 Task: Open Card Workplace Safety Training in Board Corporate Social Responsibility Campaigns to Workspace Financial Planning and Analysis and add a team member Softage.4@softage.net, a label Red, a checklist Intellectual Property Rights, an attachment from your onedrive, a color Red and finally, add a card description 'Conduct team training session on active listening and empathy' and a comment 'This task presents an opportunity to demonstrate our creativity and innovation, thinking outside the box to find new solutions.'. Add a start date 'Jan 04, 1900' with a due date 'Jan 11, 1900'
Action: Mouse moved to (402, 164)
Screenshot: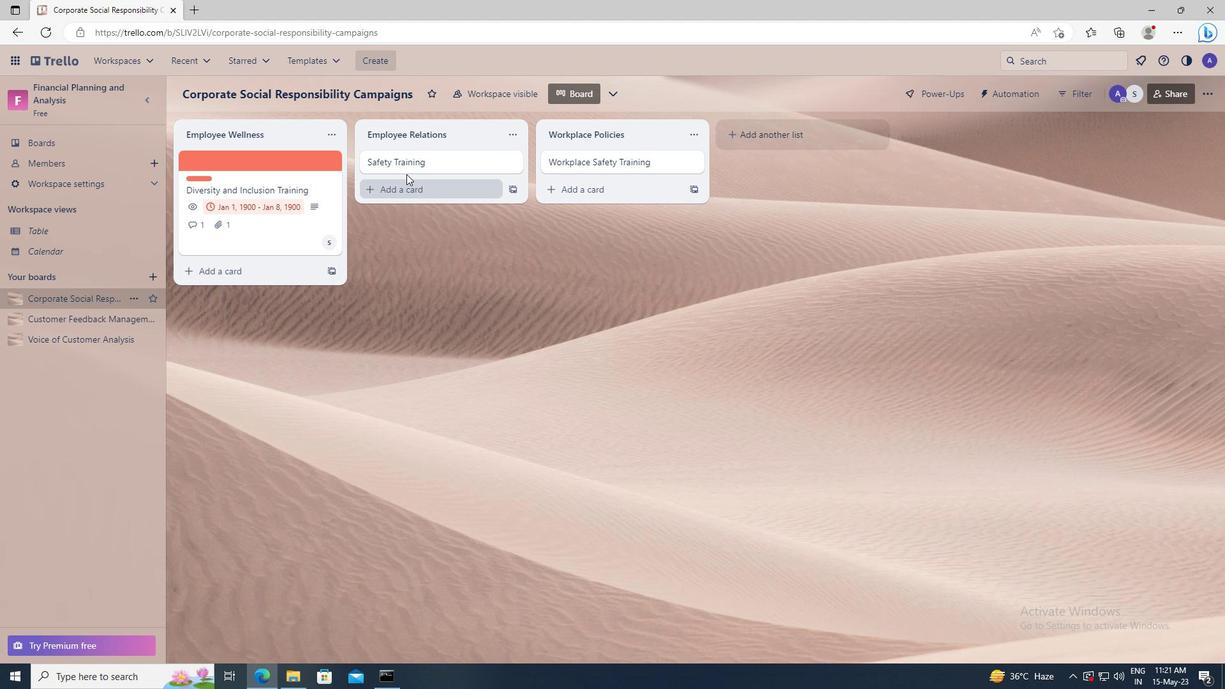 
Action: Mouse pressed left at (402, 164)
Screenshot: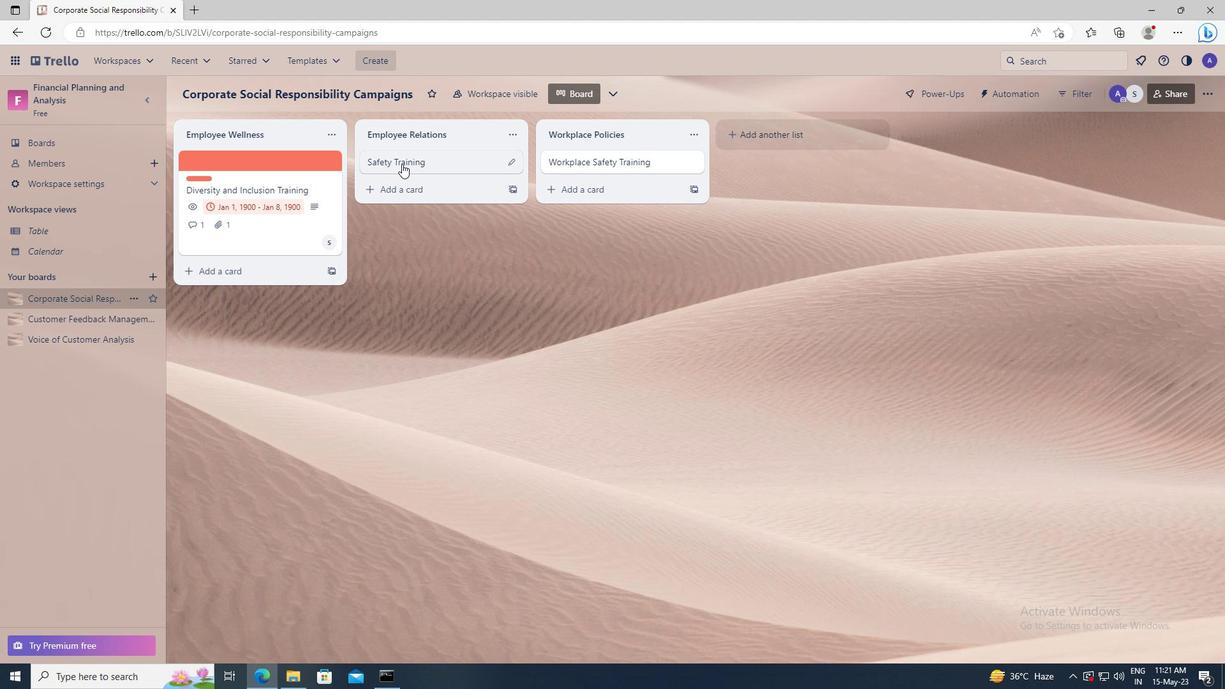 
Action: Mouse moved to (747, 206)
Screenshot: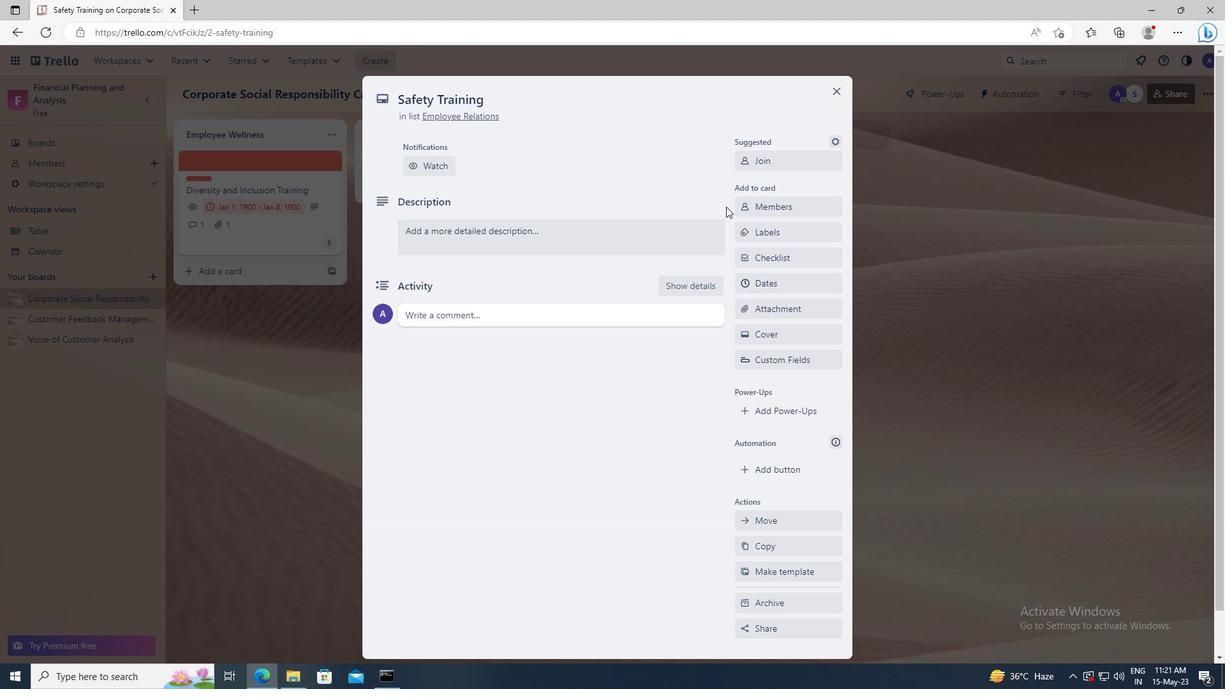 
Action: Mouse pressed left at (747, 206)
Screenshot: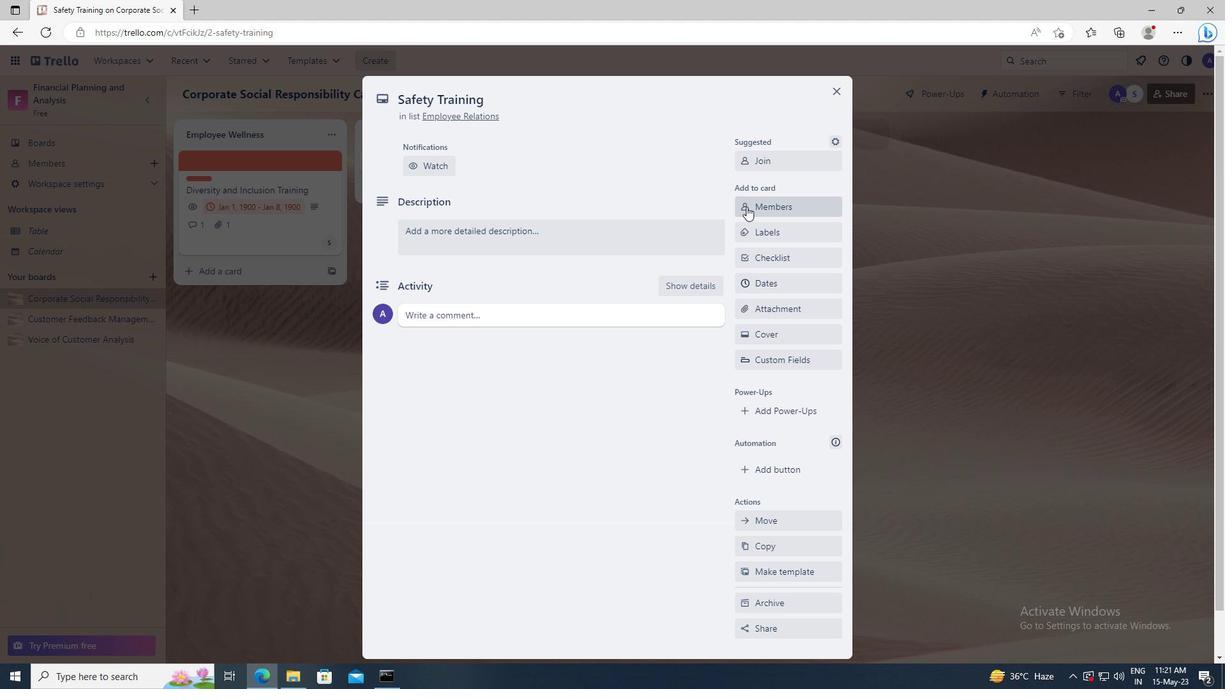
Action: Mouse moved to (761, 263)
Screenshot: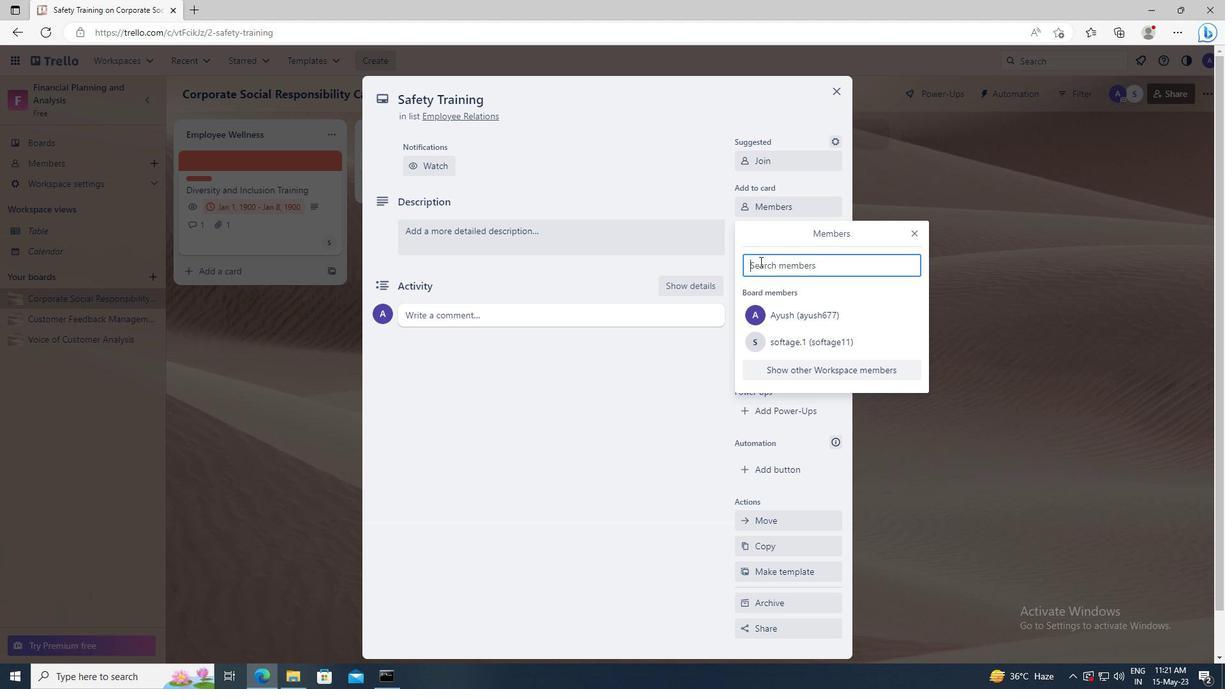 
Action: Mouse pressed left at (761, 263)
Screenshot: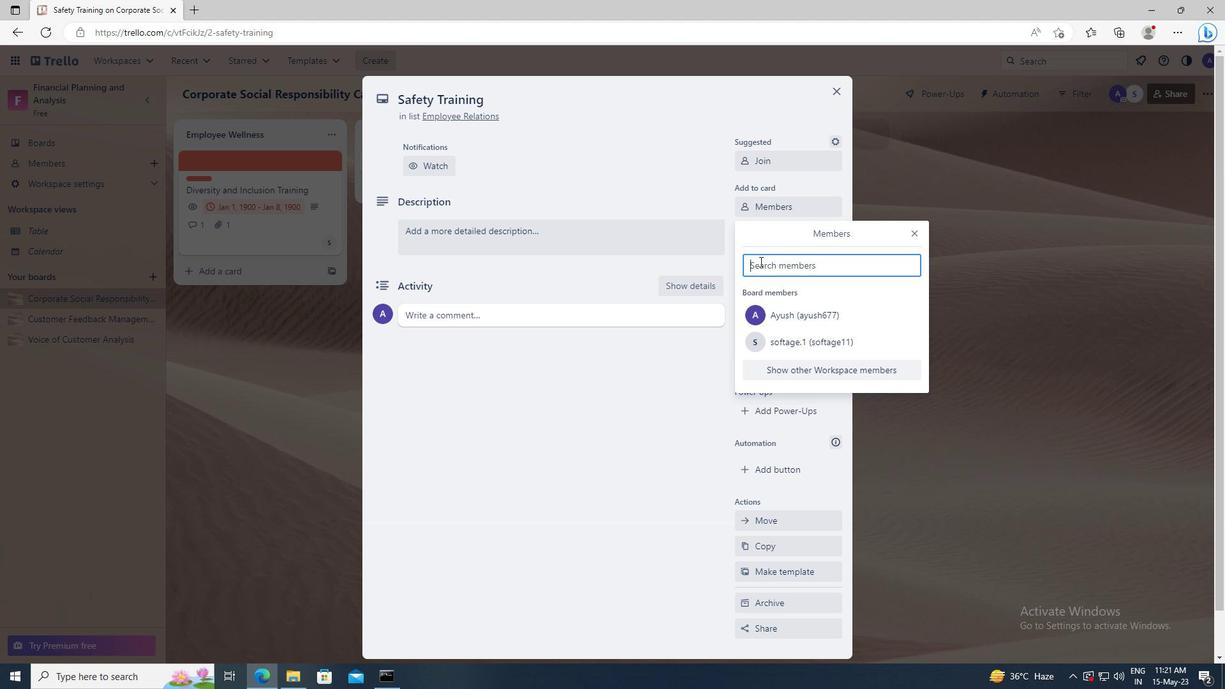 
Action: Key pressed <Key.shift>SOFTAGE.4
Screenshot: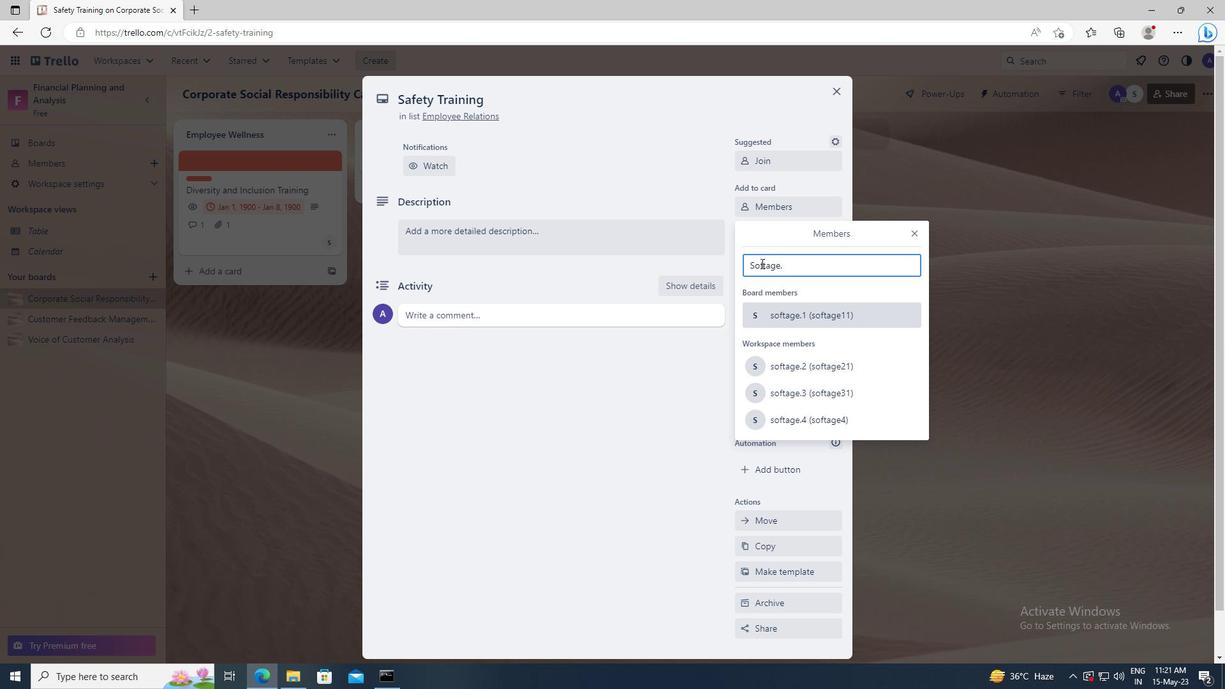 
Action: Mouse moved to (781, 384)
Screenshot: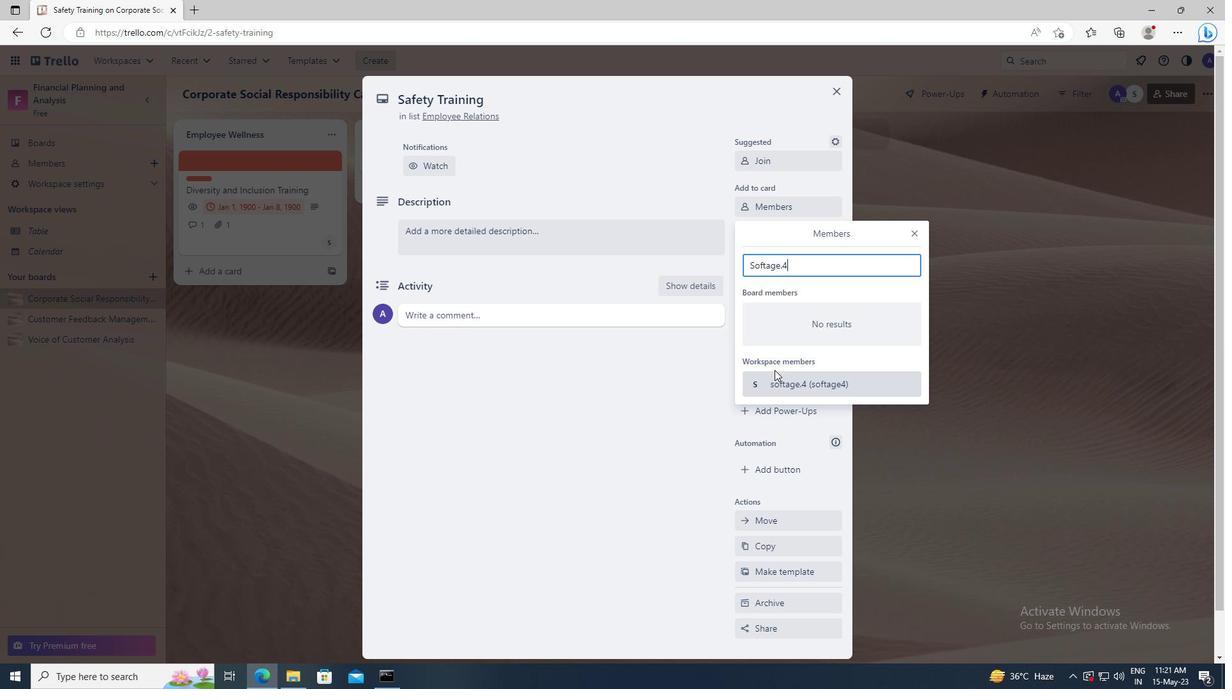 
Action: Mouse pressed left at (781, 384)
Screenshot: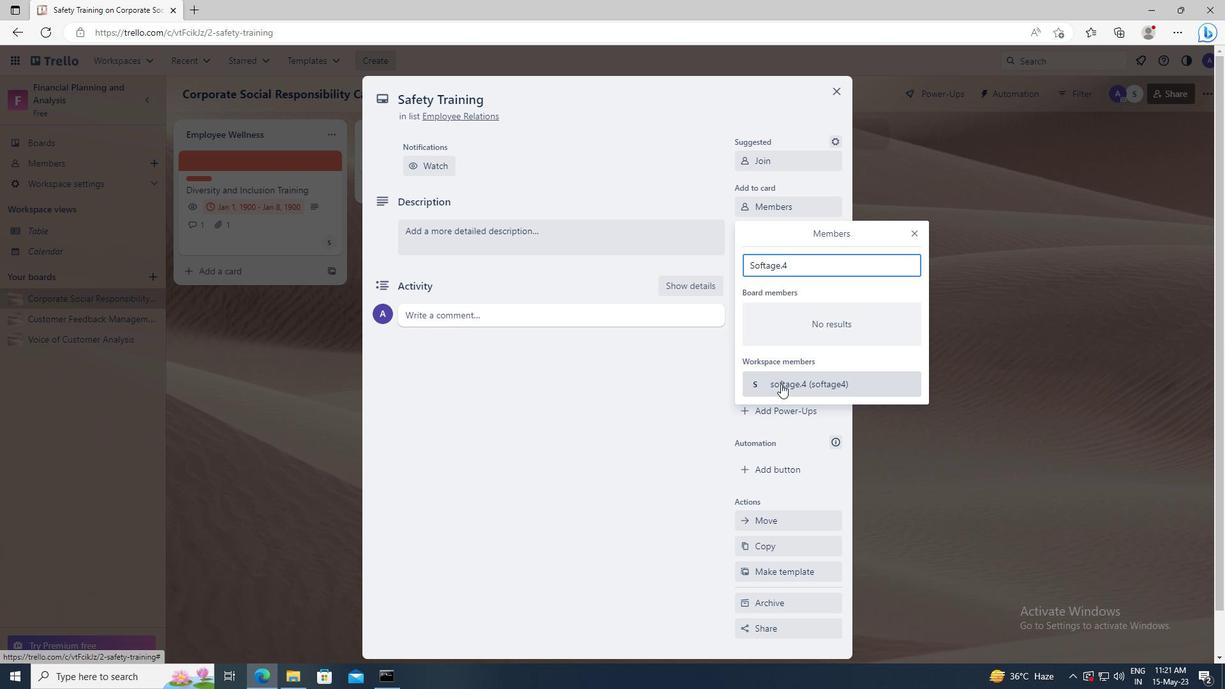 
Action: Mouse moved to (914, 234)
Screenshot: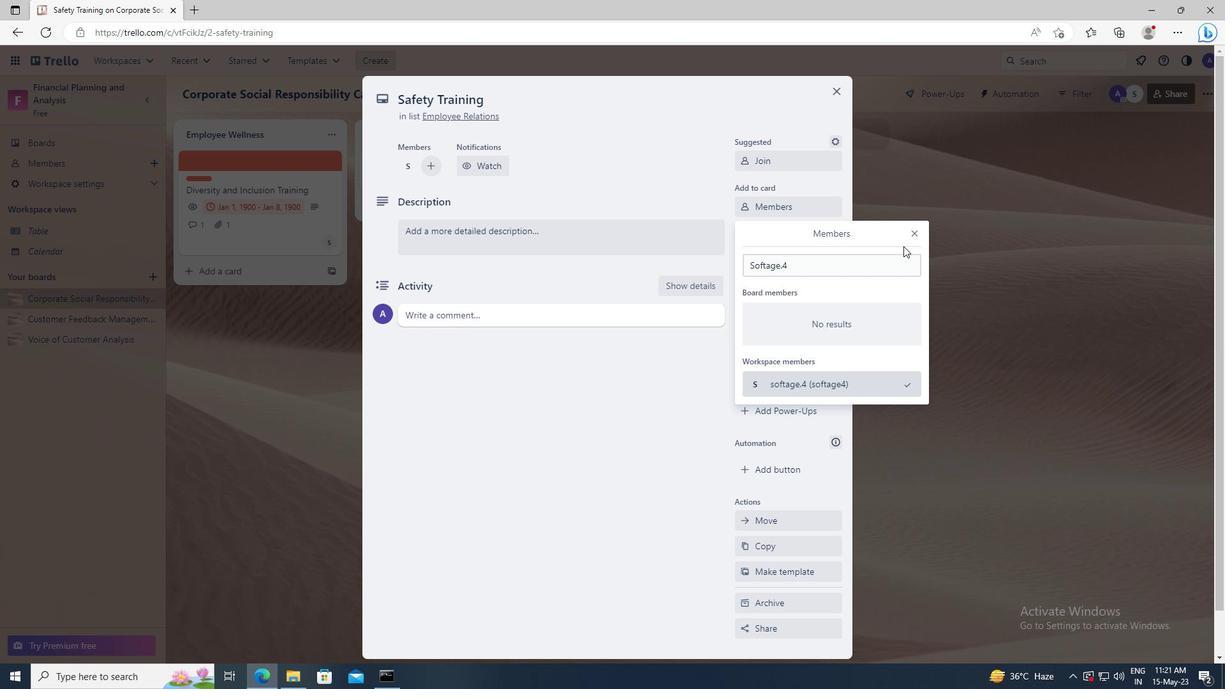
Action: Mouse pressed left at (914, 234)
Screenshot: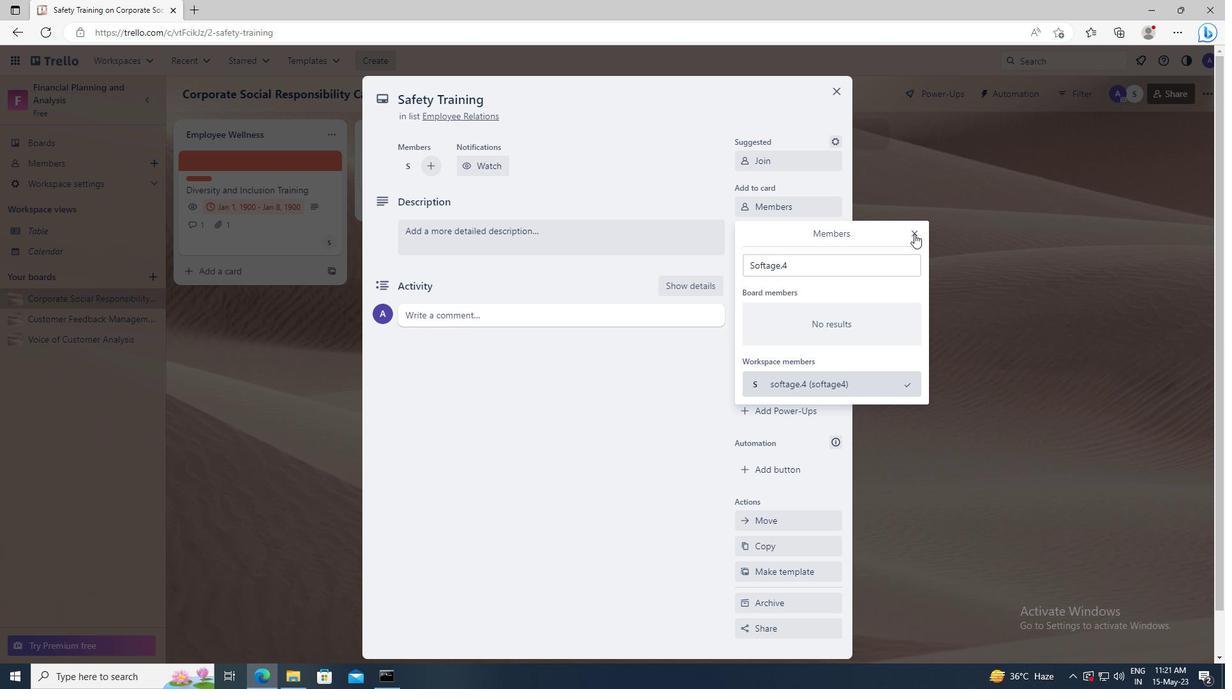 
Action: Mouse moved to (803, 227)
Screenshot: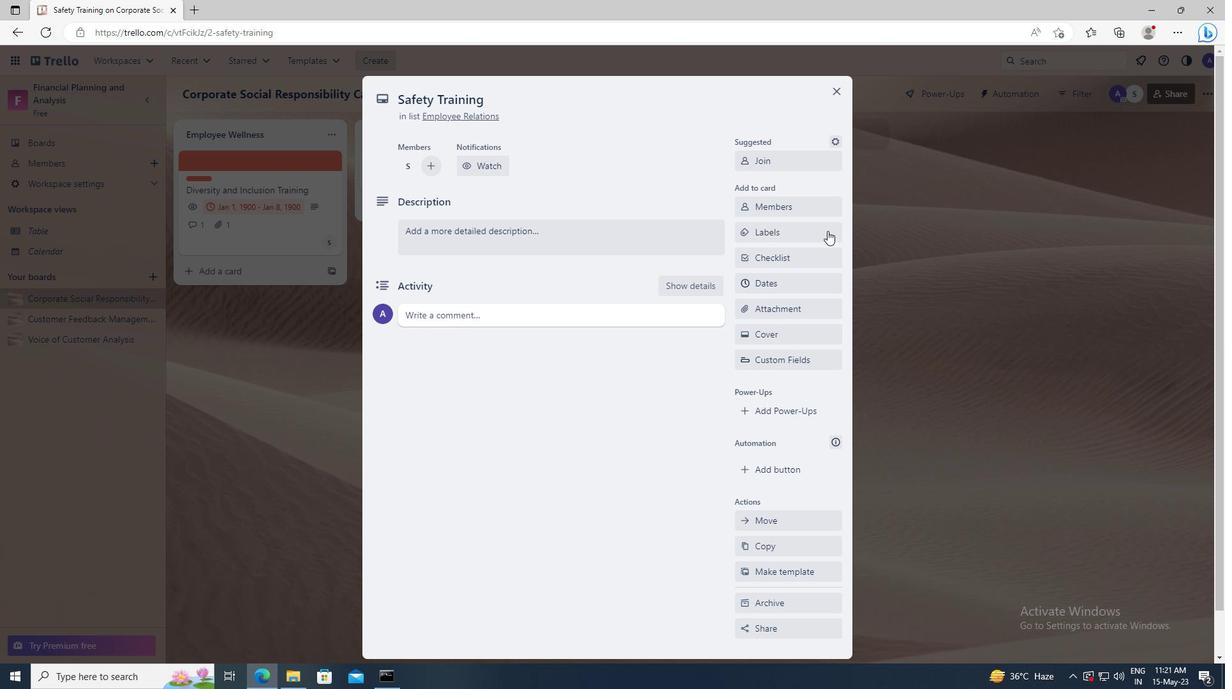 
Action: Mouse pressed left at (803, 227)
Screenshot: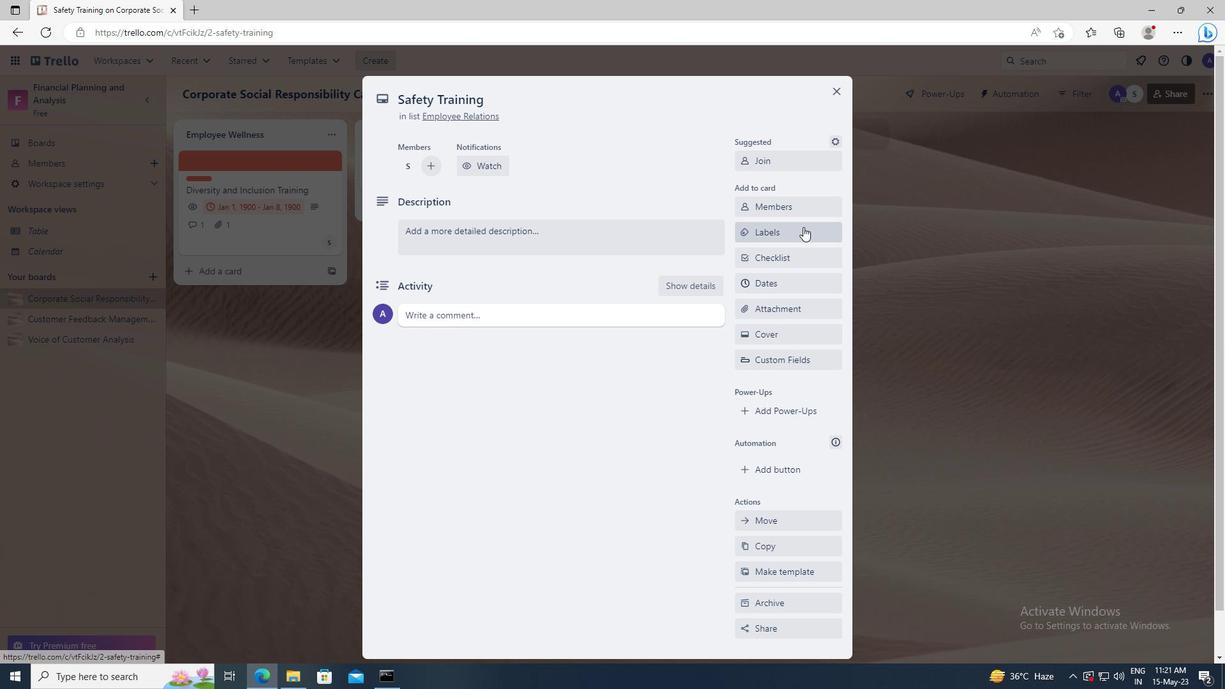 
Action: Mouse moved to (830, 478)
Screenshot: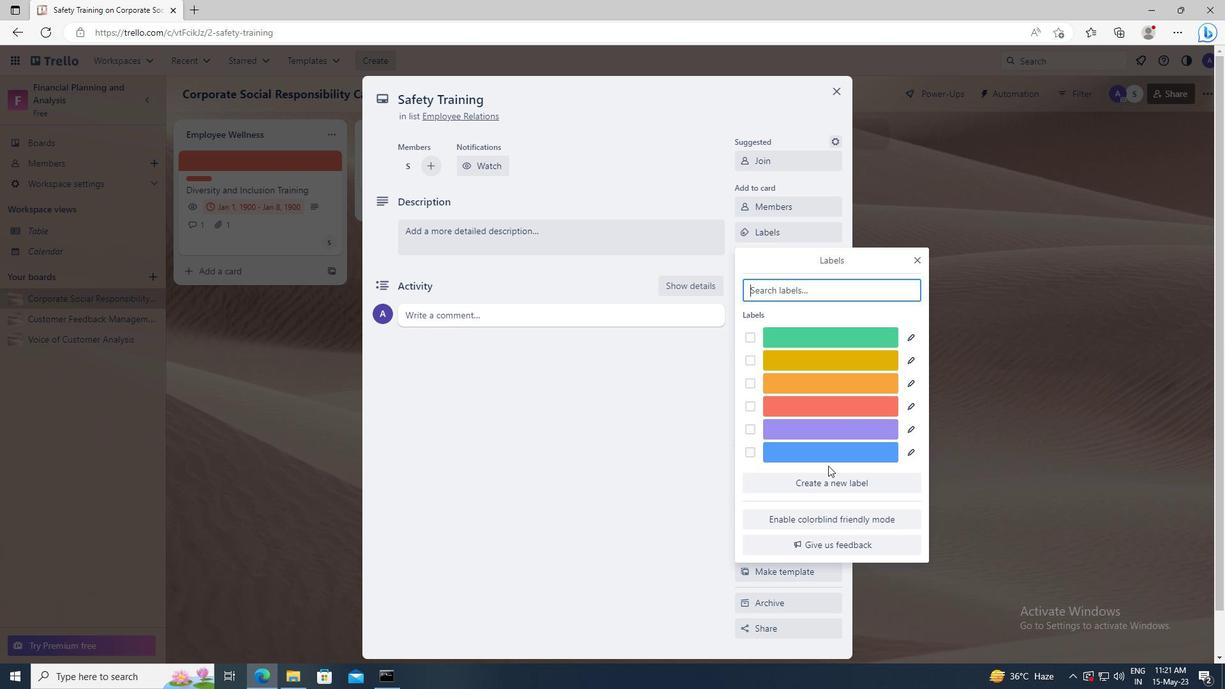 
Action: Mouse pressed left at (830, 478)
Screenshot: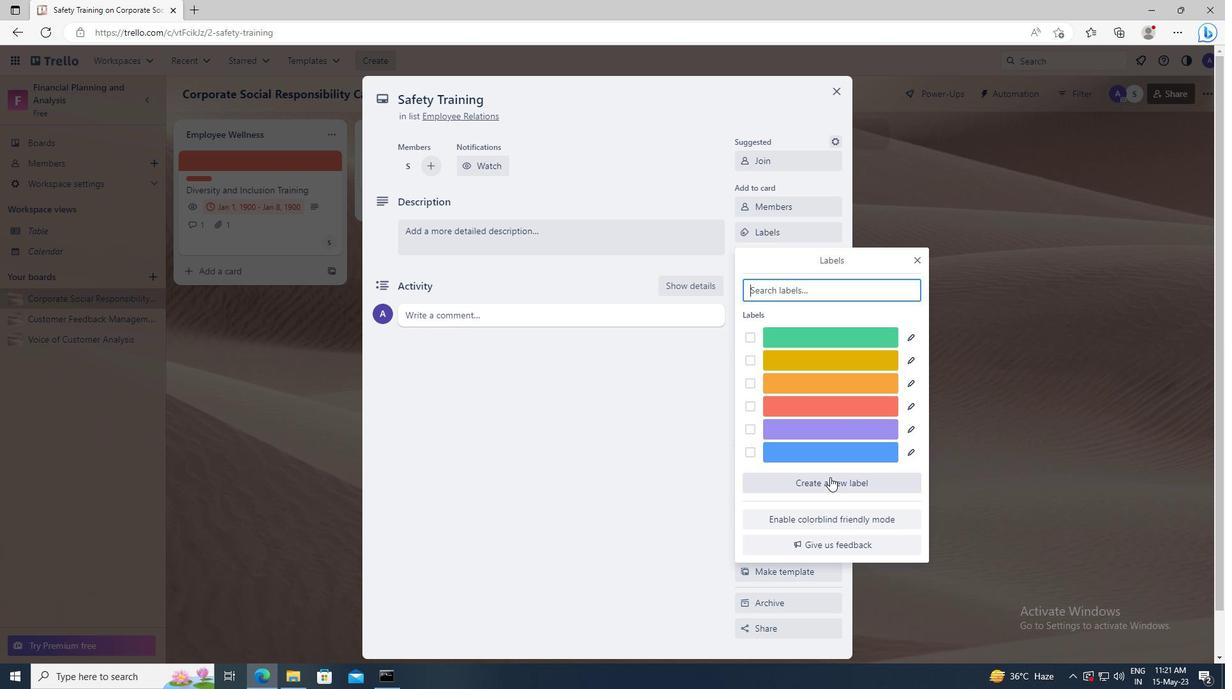 
Action: Mouse moved to (868, 446)
Screenshot: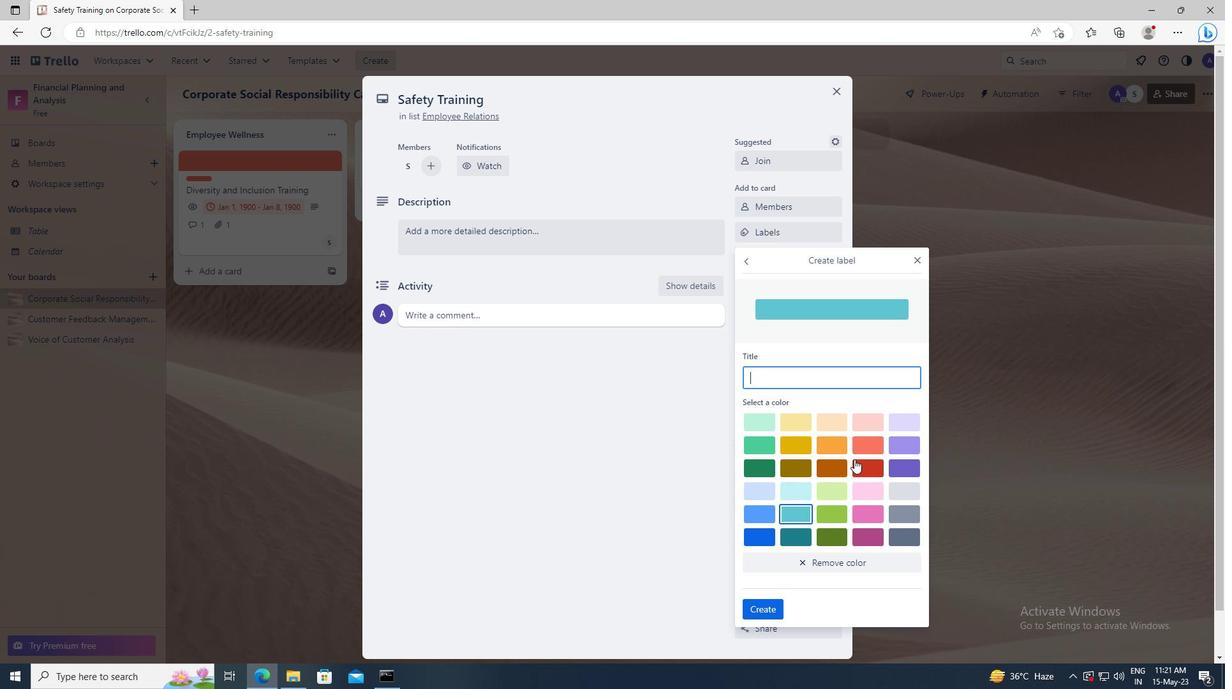 
Action: Mouse pressed left at (868, 446)
Screenshot: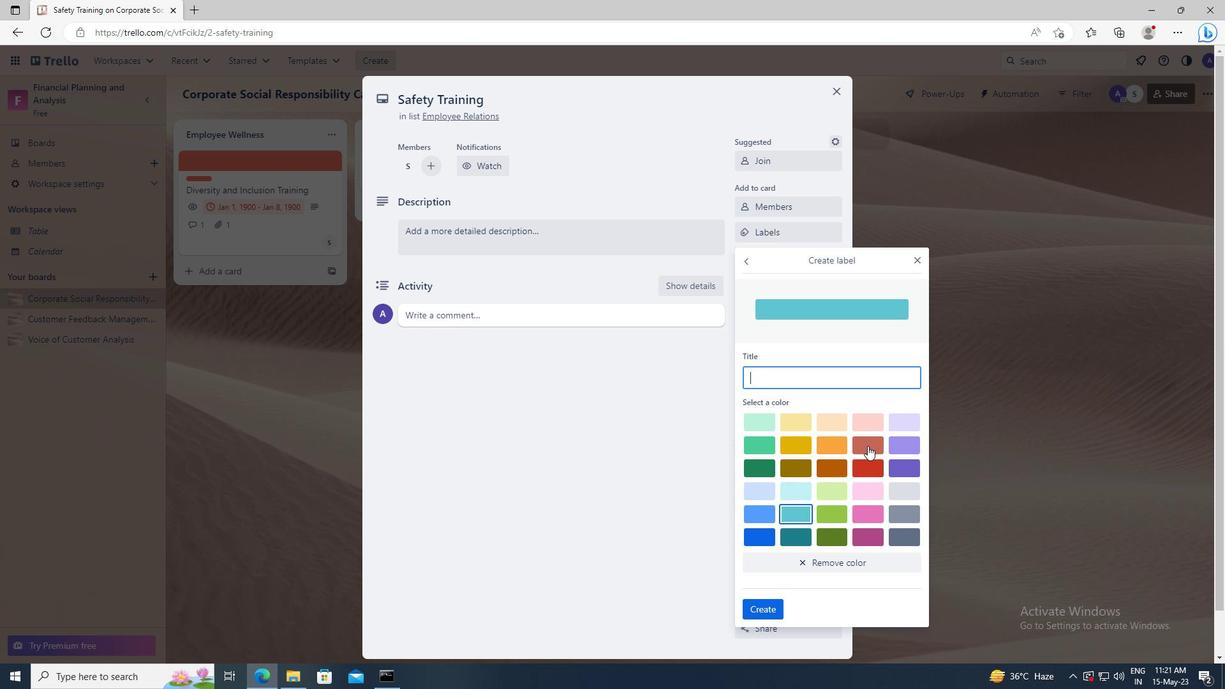 
Action: Mouse moved to (773, 608)
Screenshot: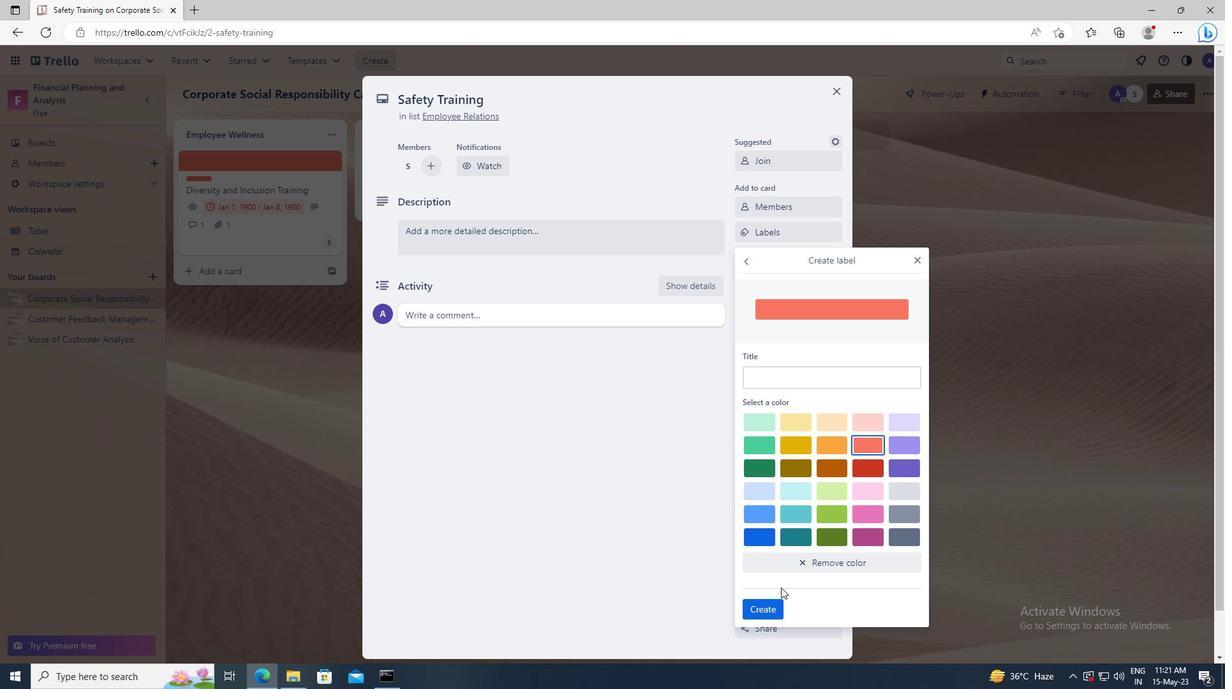 
Action: Mouse pressed left at (773, 608)
Screenshot: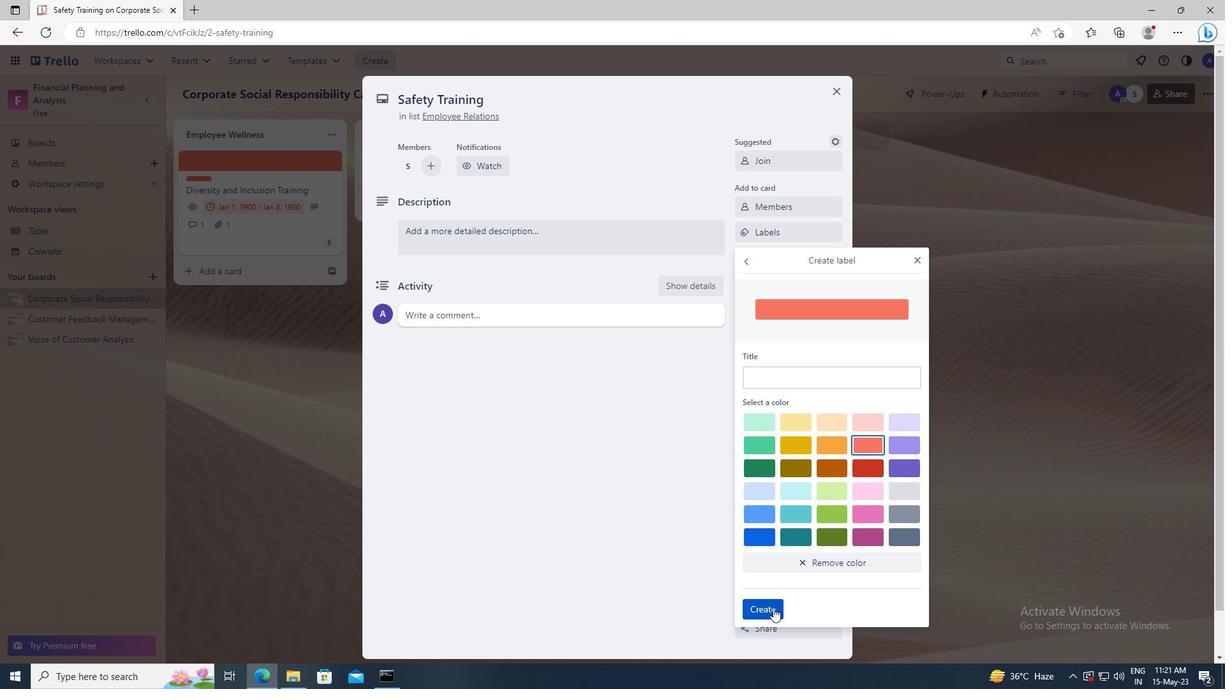 
Action: Mouse moved to (918, 259)
Screenshot: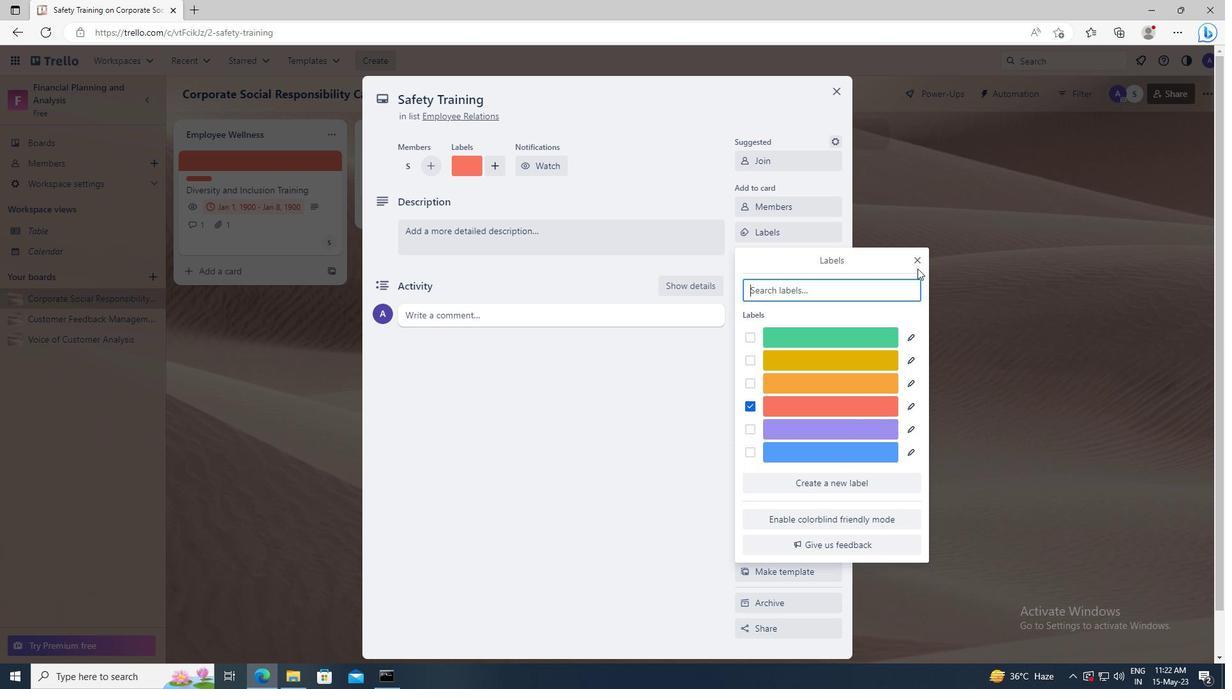 
Action: Mouse pressed left at (918, 259)
Screenshot: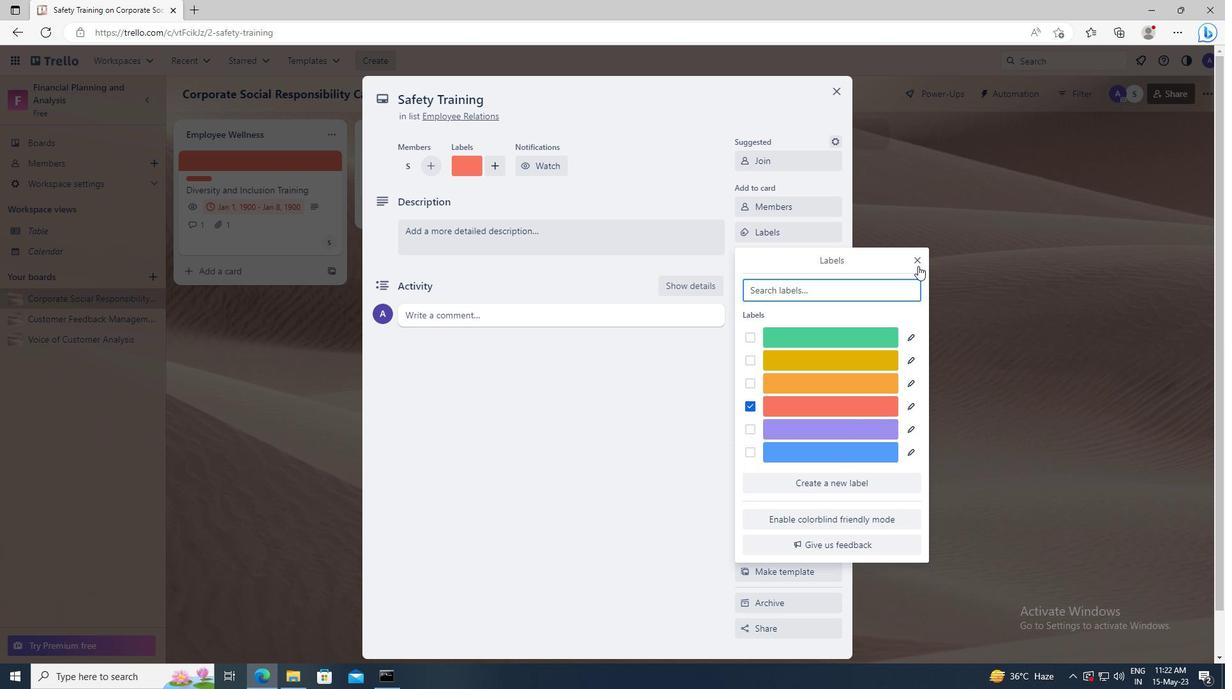 
Action: Mouse moved to (807, 258)
Screenshot: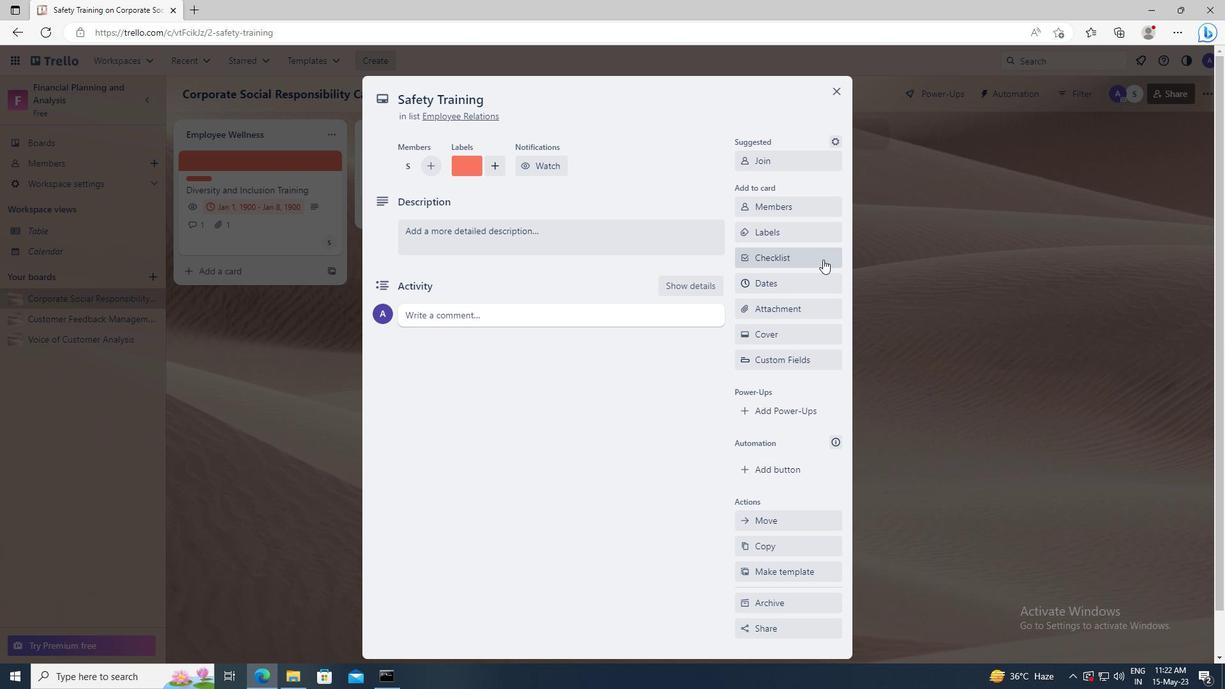 
Action: Mouse pressed left at (807, 258)
Screenshot: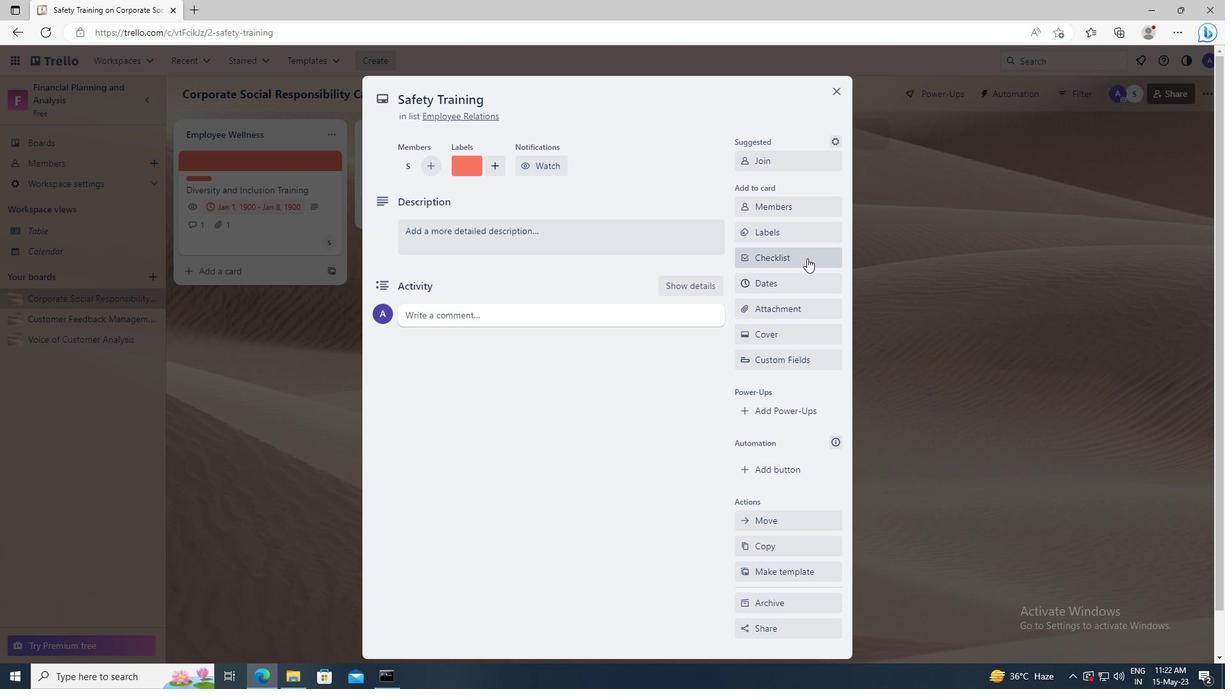 
Action: Key pressed <Key.shift>INTELLECTUAL<Key.space><Key.shift>PROPERTY<Key.space><Key.shift>RIGHTS
Screenshot: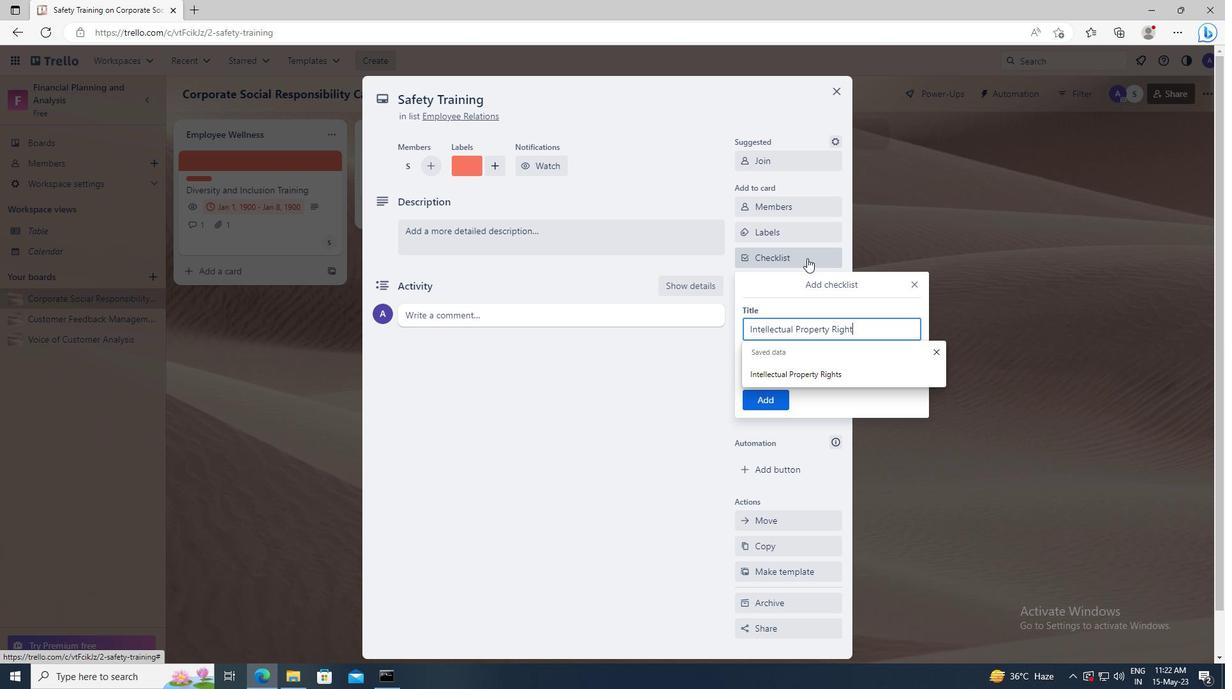
Action: Mouse moved to (778, 398)
Screenshot: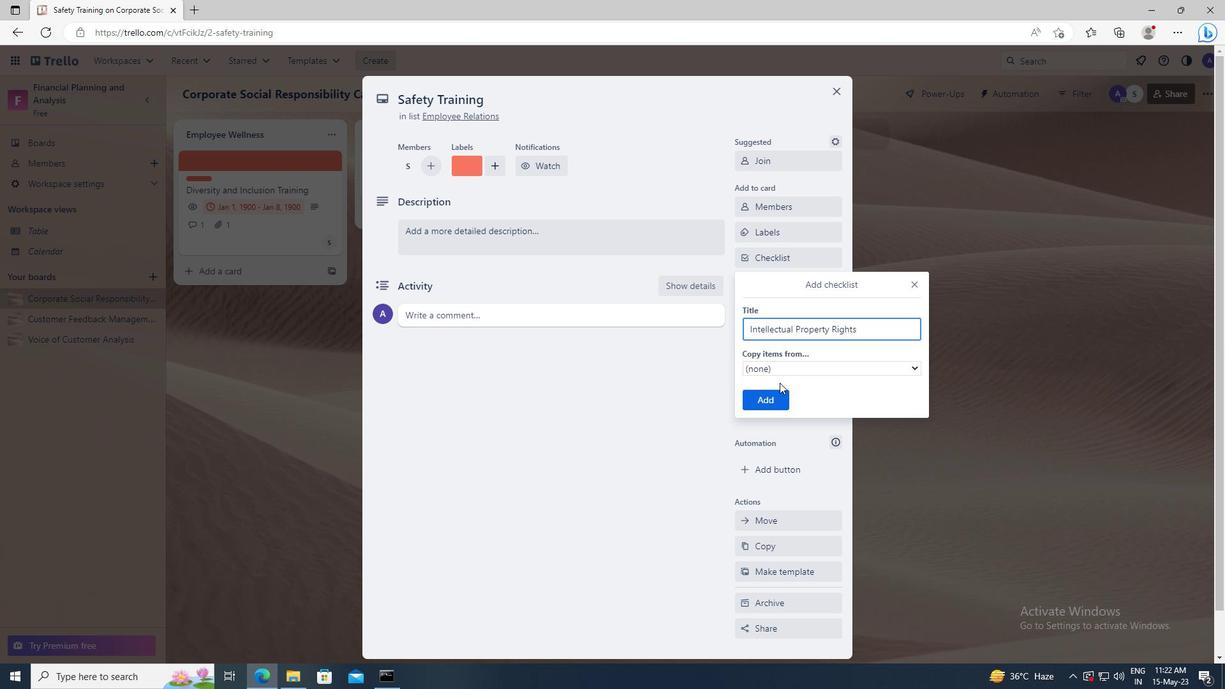 
Action: Mouse pressed left at (778, 398)
Screenshot: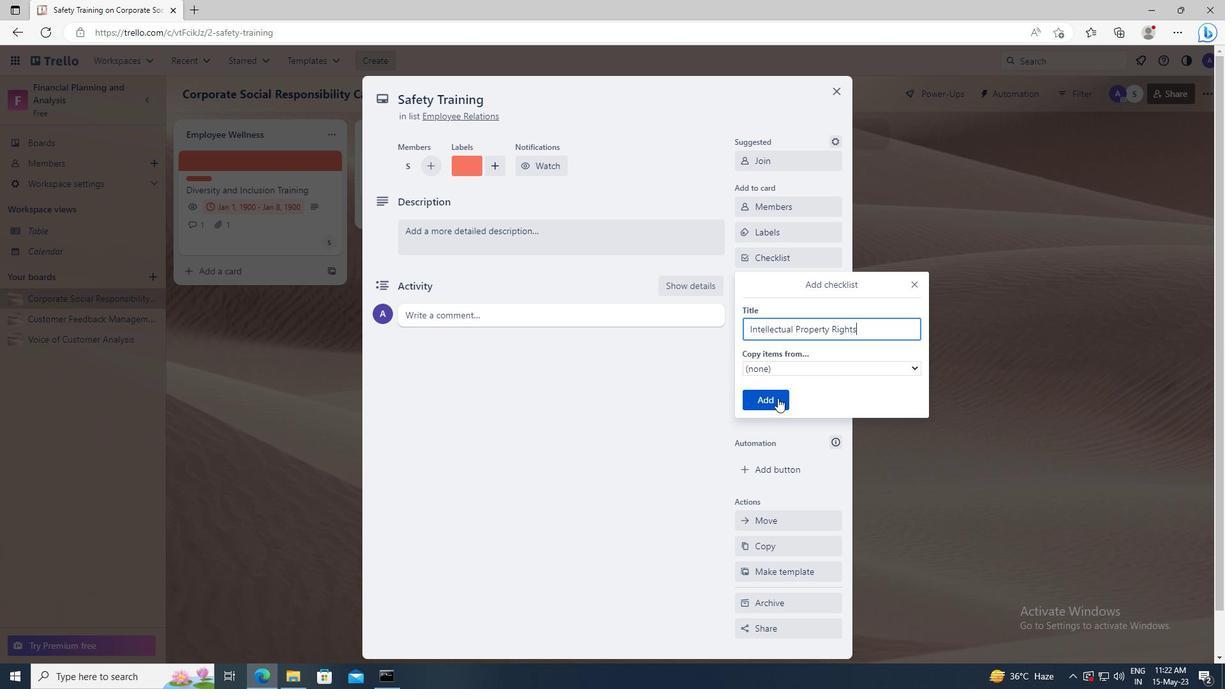 
Action: Mouse moved to (773, 313)
Screenshot: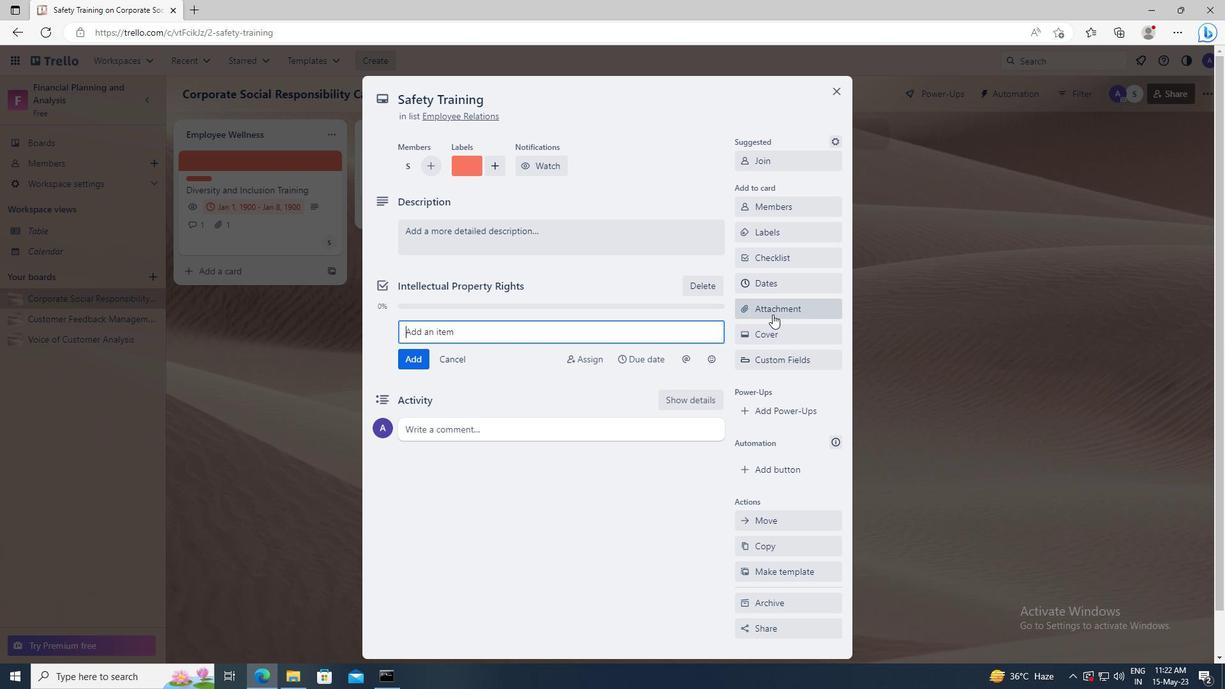 
Action: Mouse pressed left at (773, 313)
Screenshot: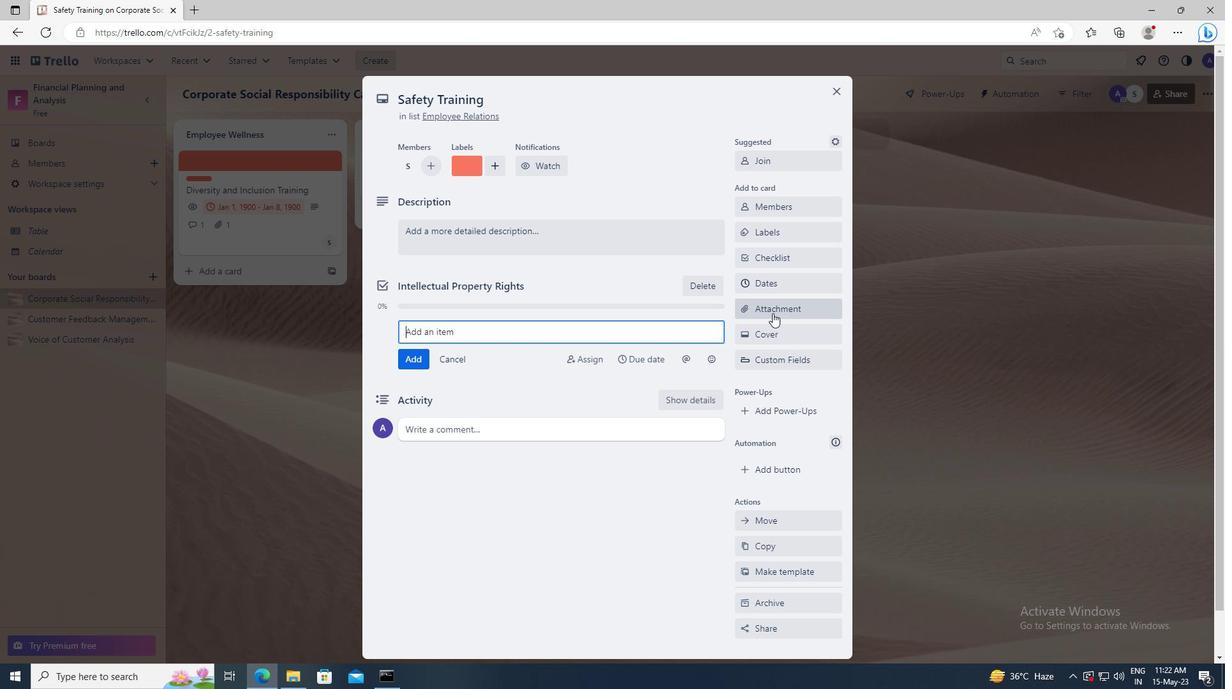 
Action: Mouse moved to (768, 469)
Screenshot: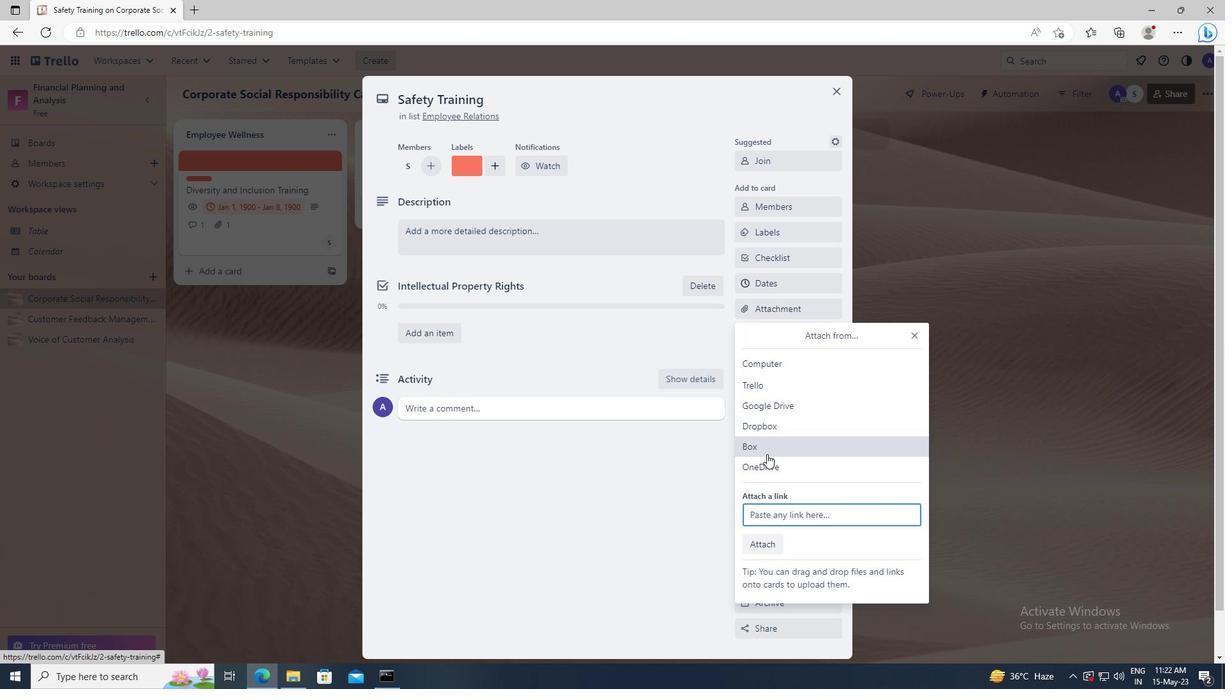
Action: Mouse pressed left at (768, 469)
Screenshot: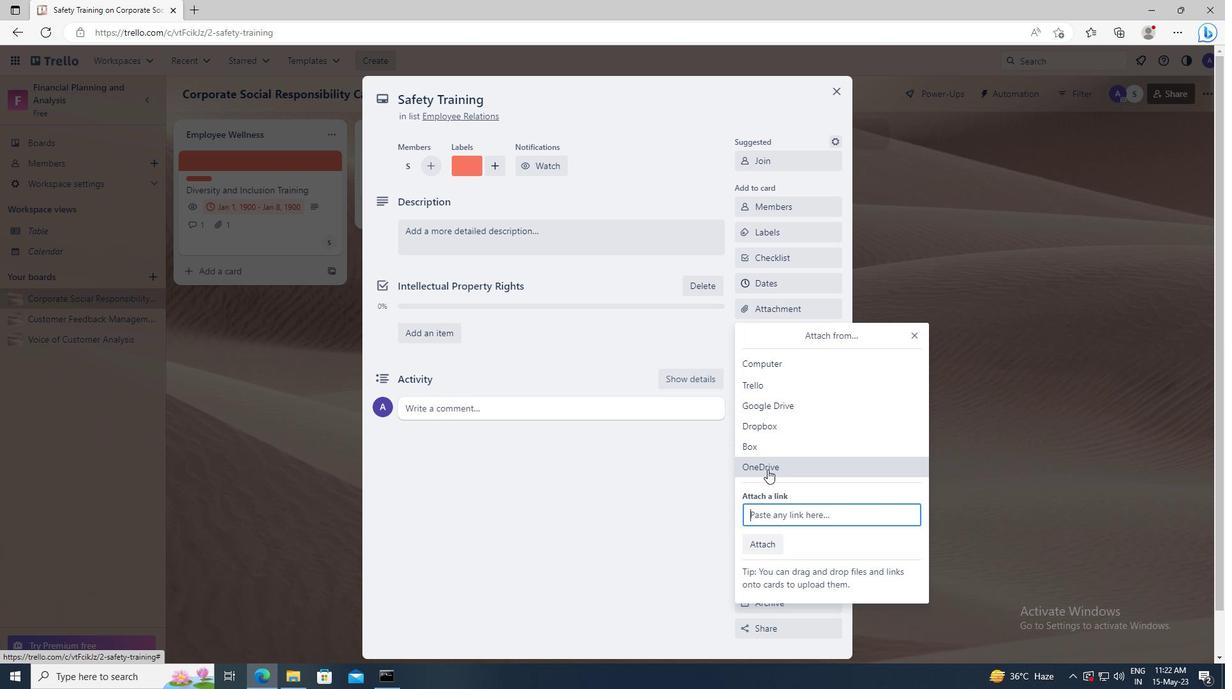 
Action: Mouse moved to (475, 254)
Screenshot: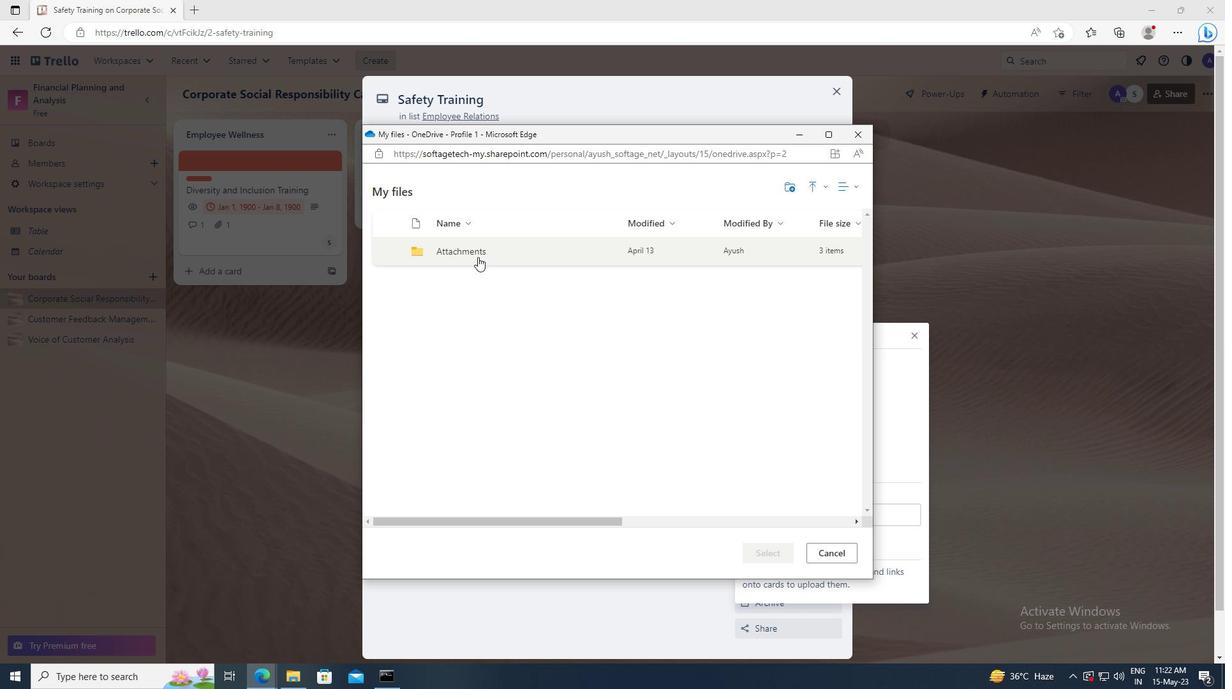 
Action: Mouse pressed left at (475, 254)
Screenshot: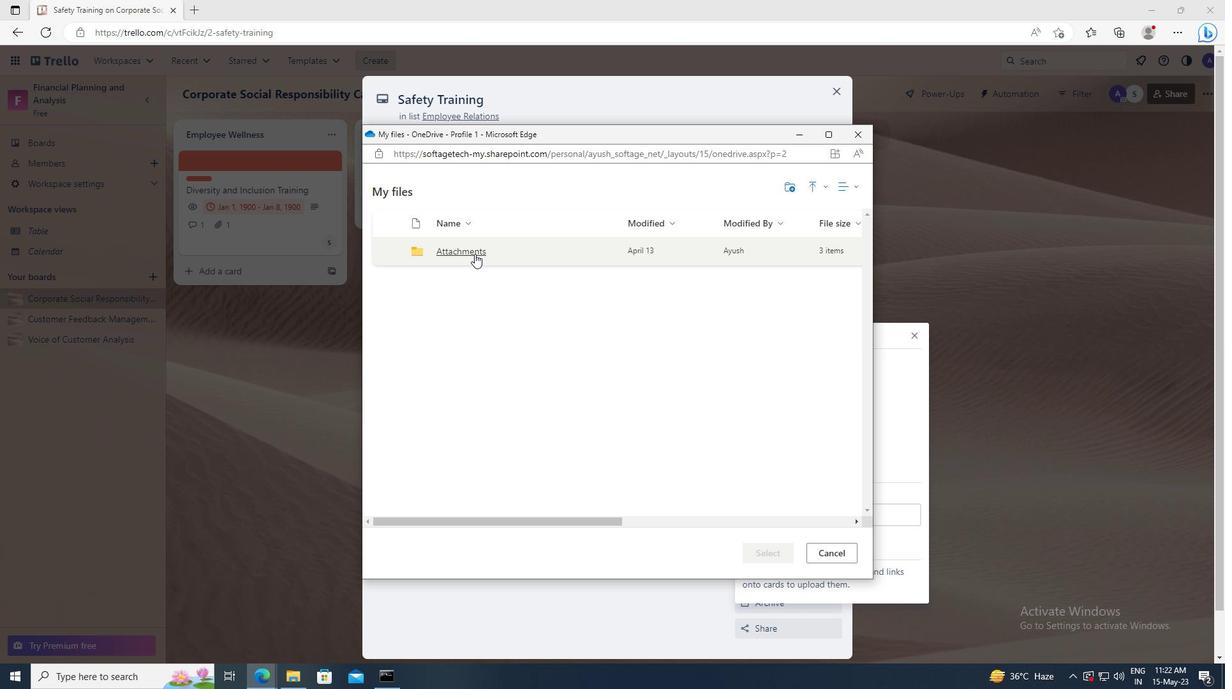 
Action: Mouse moved to (388, 252)
Screenshot: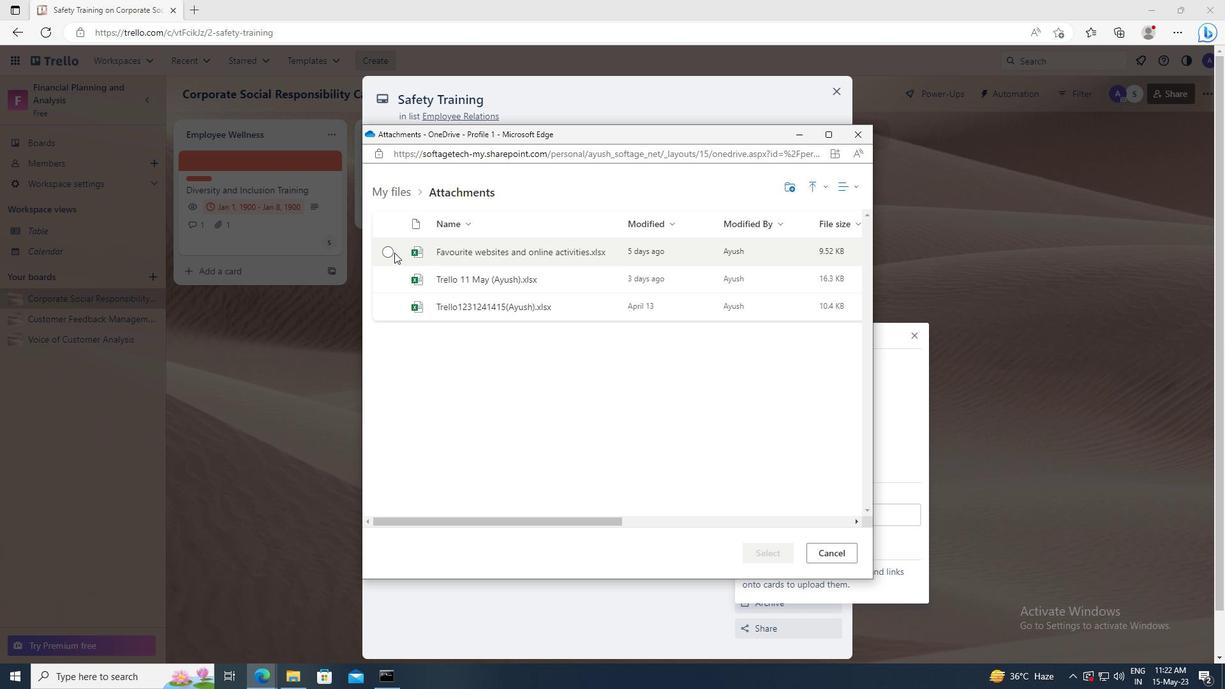 
Action: Mouse pressed left at (388, 252)
Screenshot: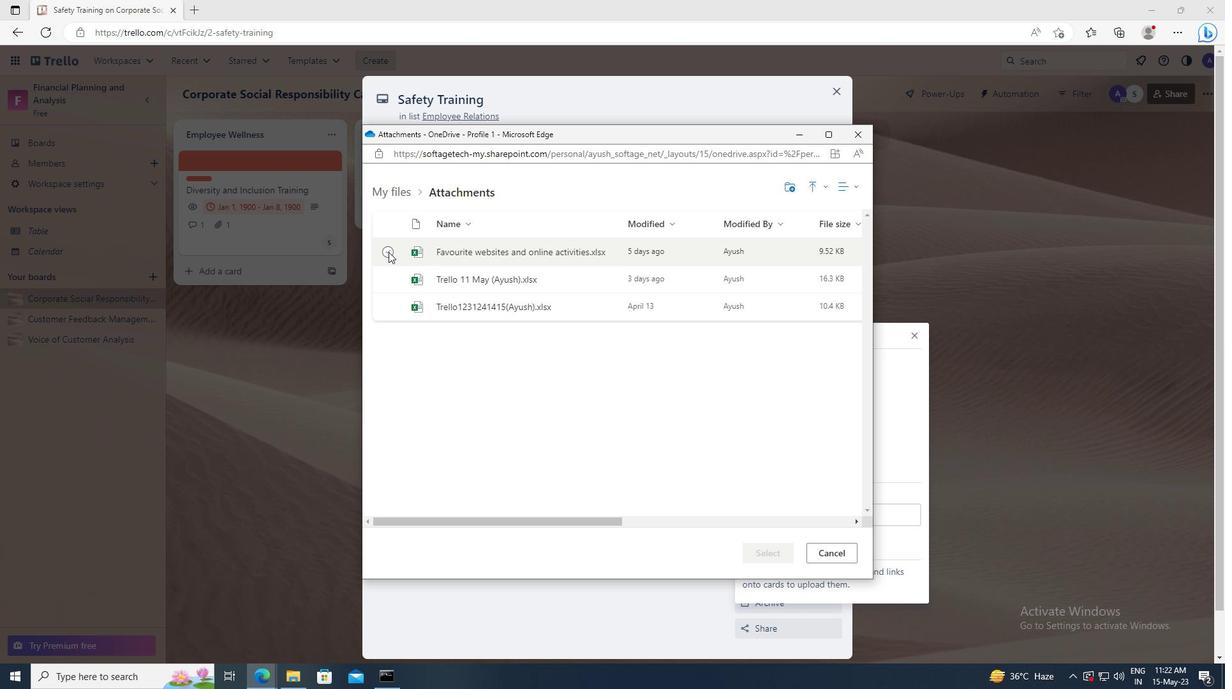 
Action: Mouse moved to (759, 550)
Screenshot: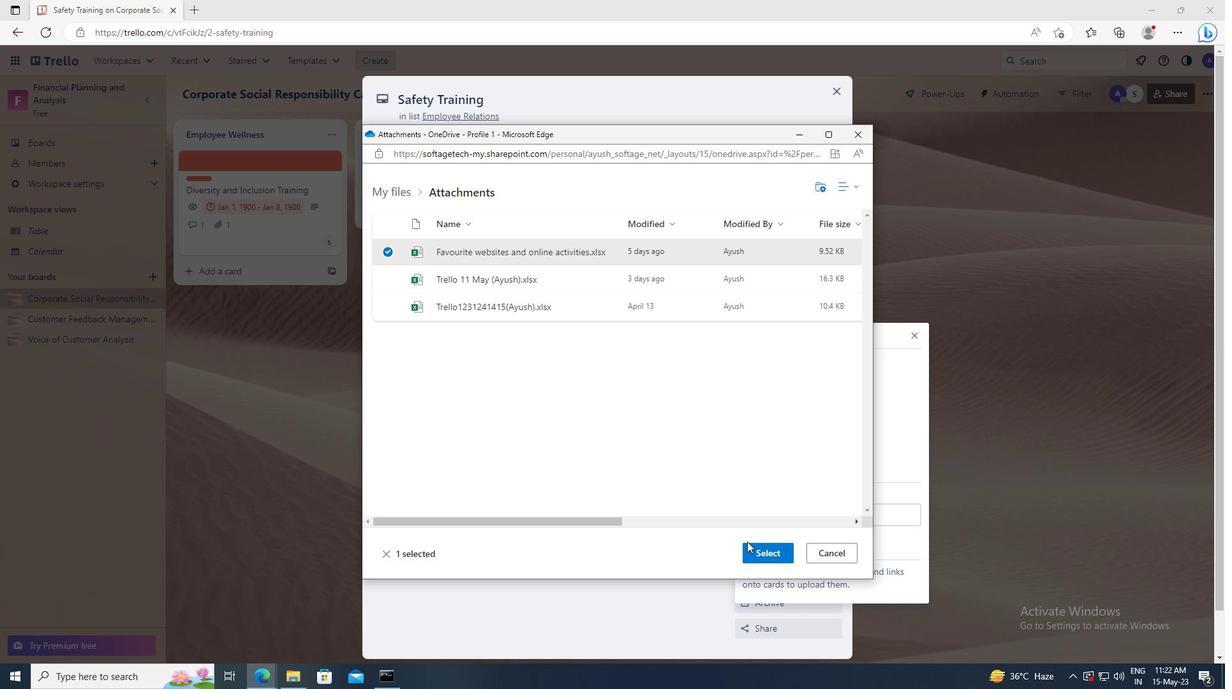 
Action: Mouse pressed left at (759, 550)
Screenshot: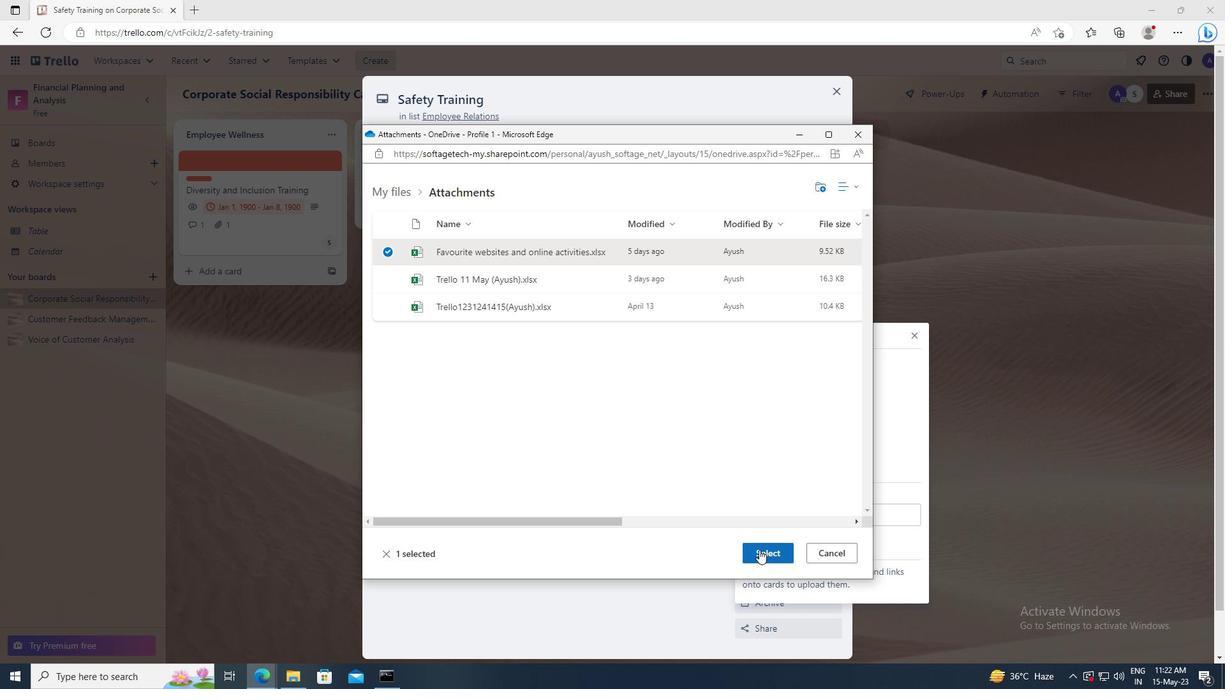 
Action: Mouse moved to (748, 335)
Screenshot: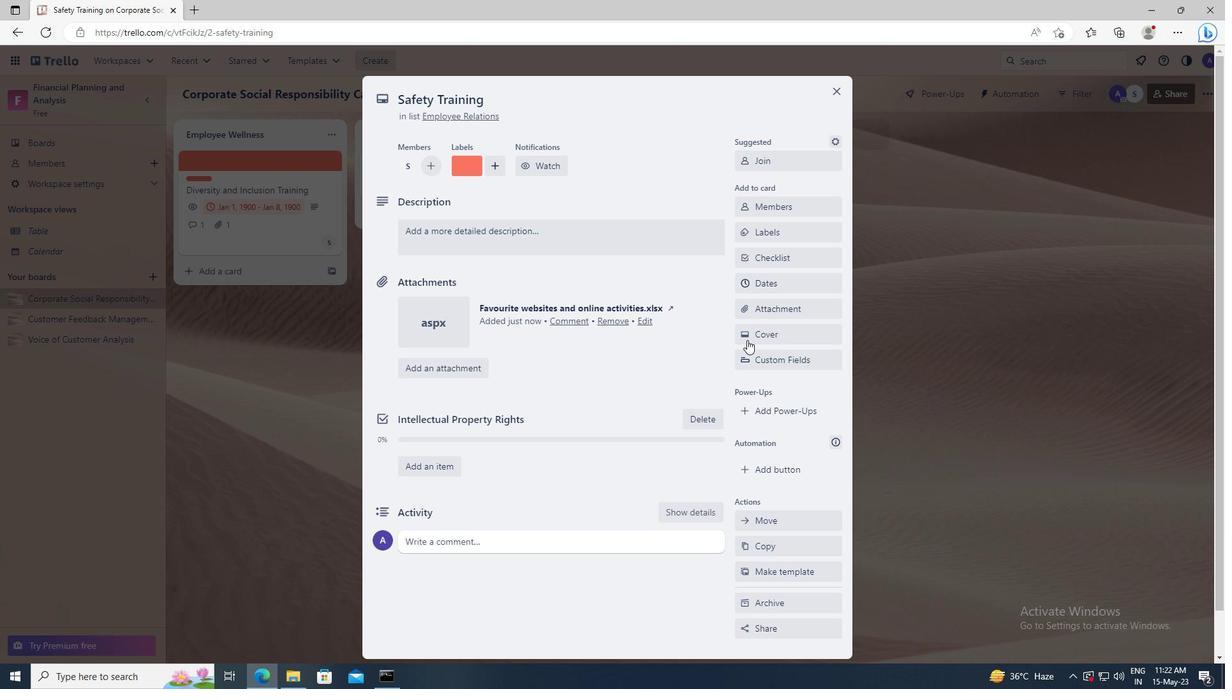 
Action: Mouse pressed left at (748, 335)
Screenshot: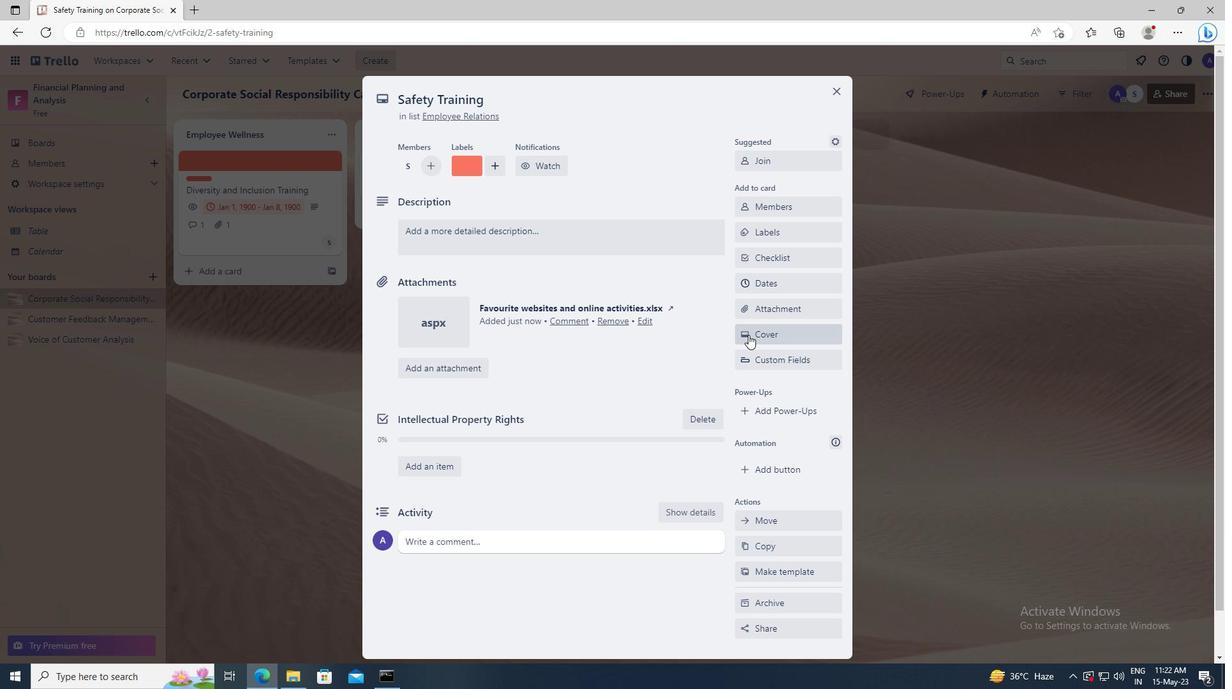 
Action: Mouse moved to (866, 407)
Screenshot: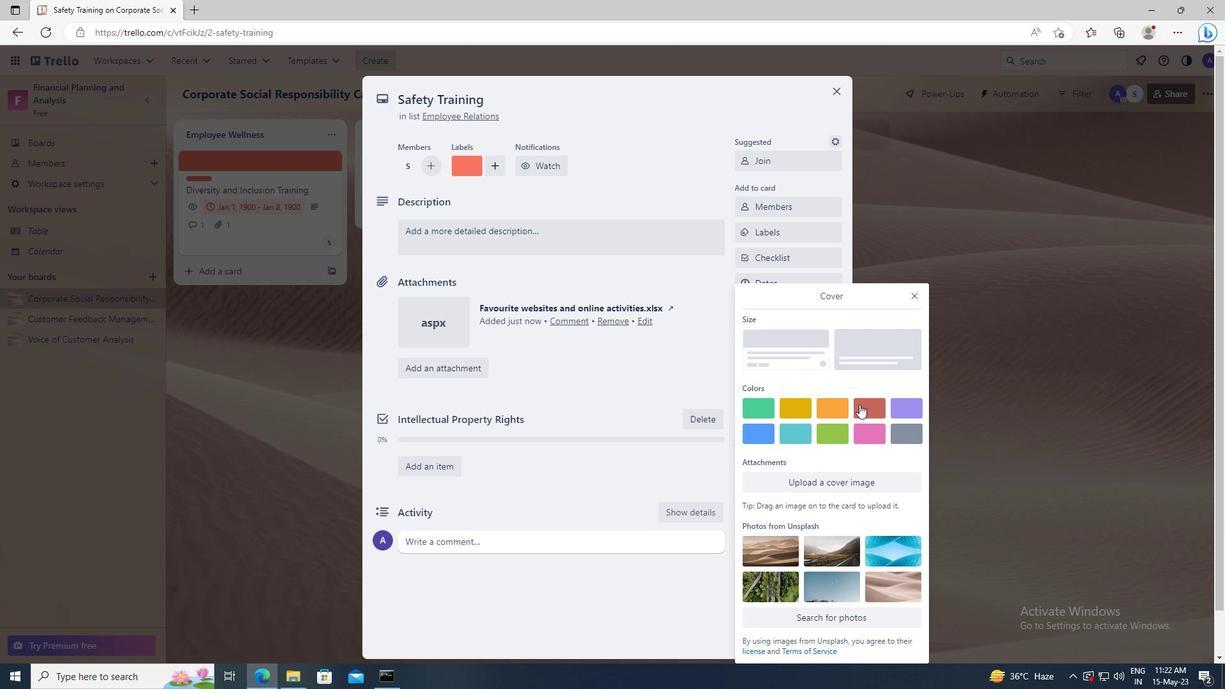 
Action: Mouse pressed left at (866, 407)
Screenshot: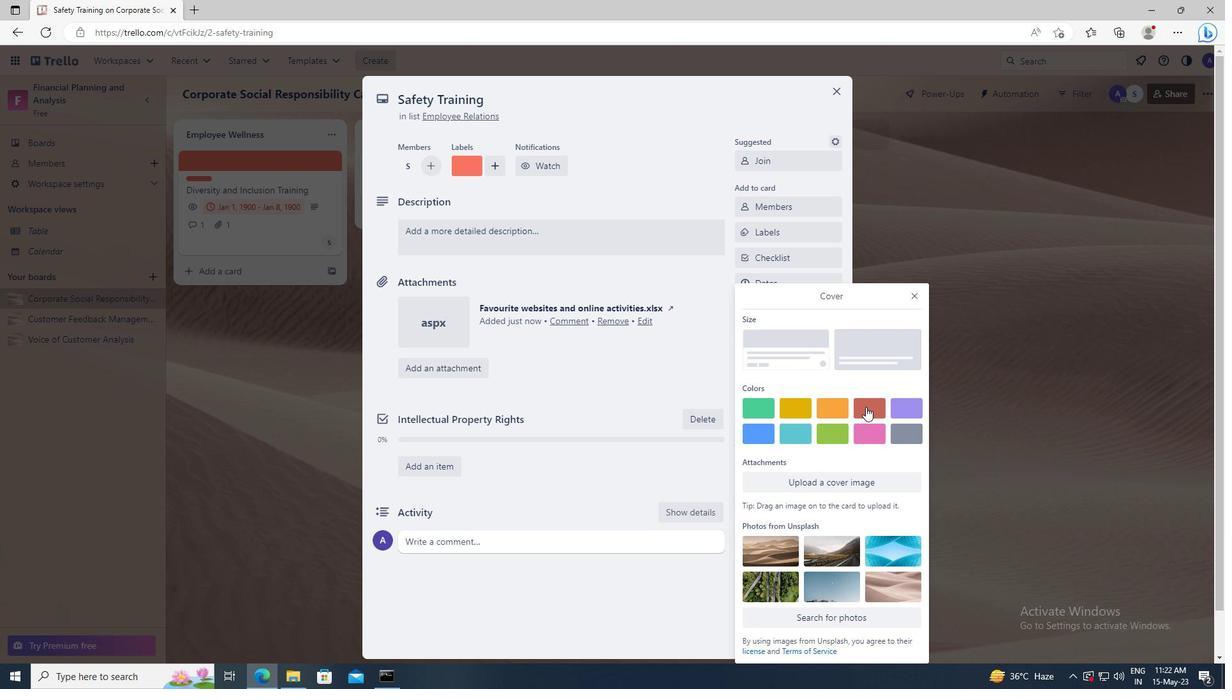 
Action: Mouse moved to (916, 270)
Screenshot: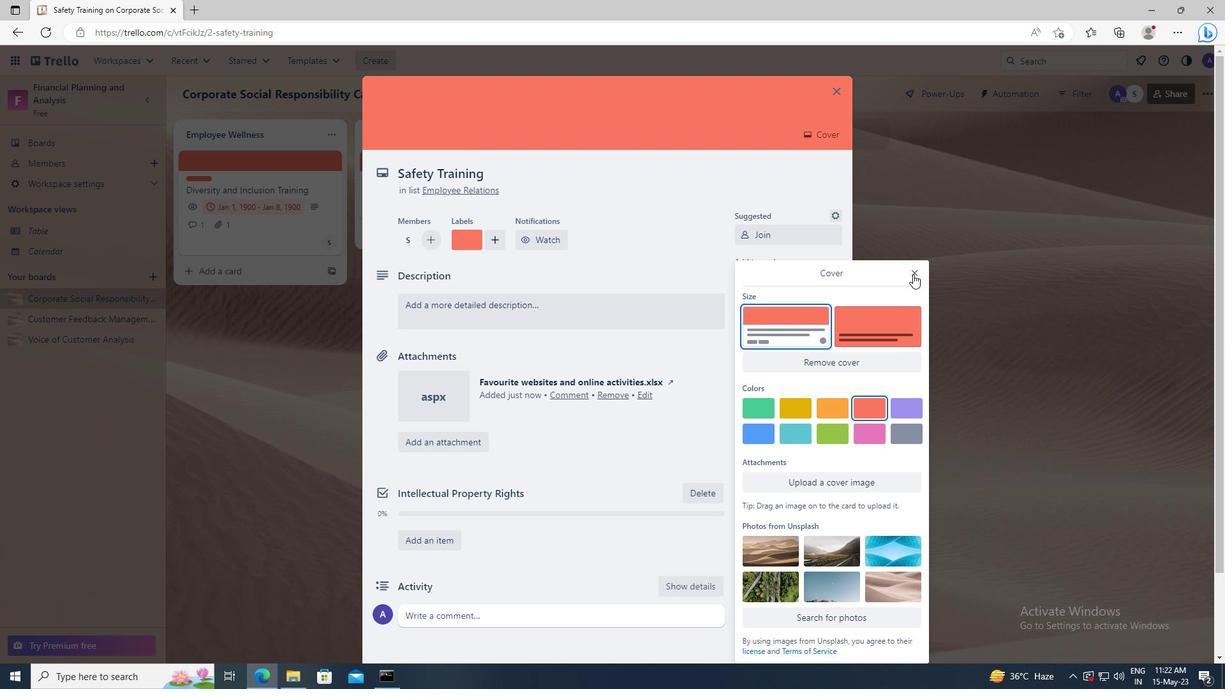 
Action: Mouse pressed left at (916, 270)
Screenshot: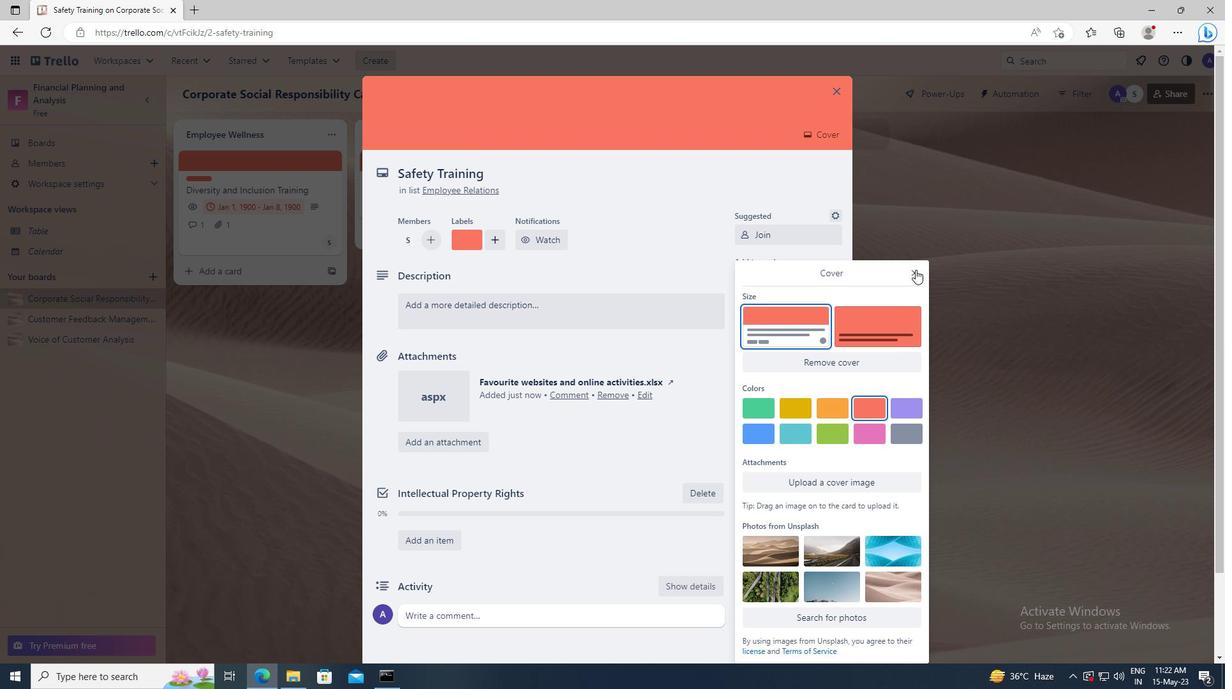 
Action: Mouse moved to (616, 317)
Screenshot: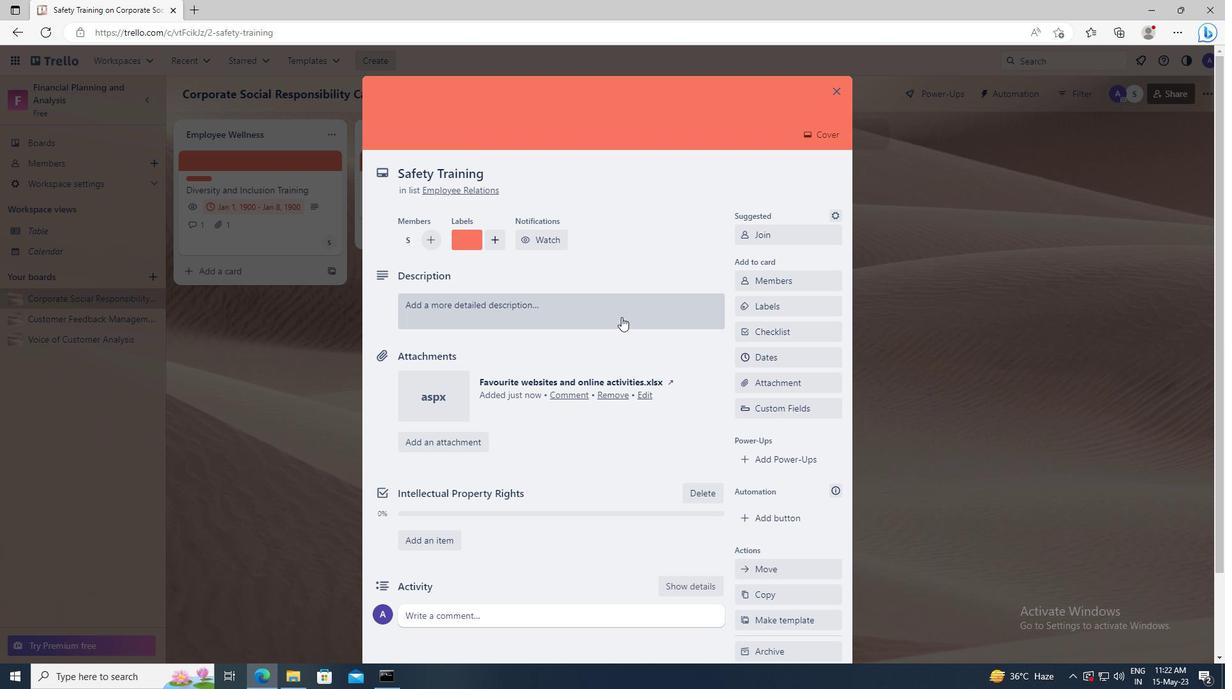 
Action: Mouse pressed left at (616, 317)
Screenshot: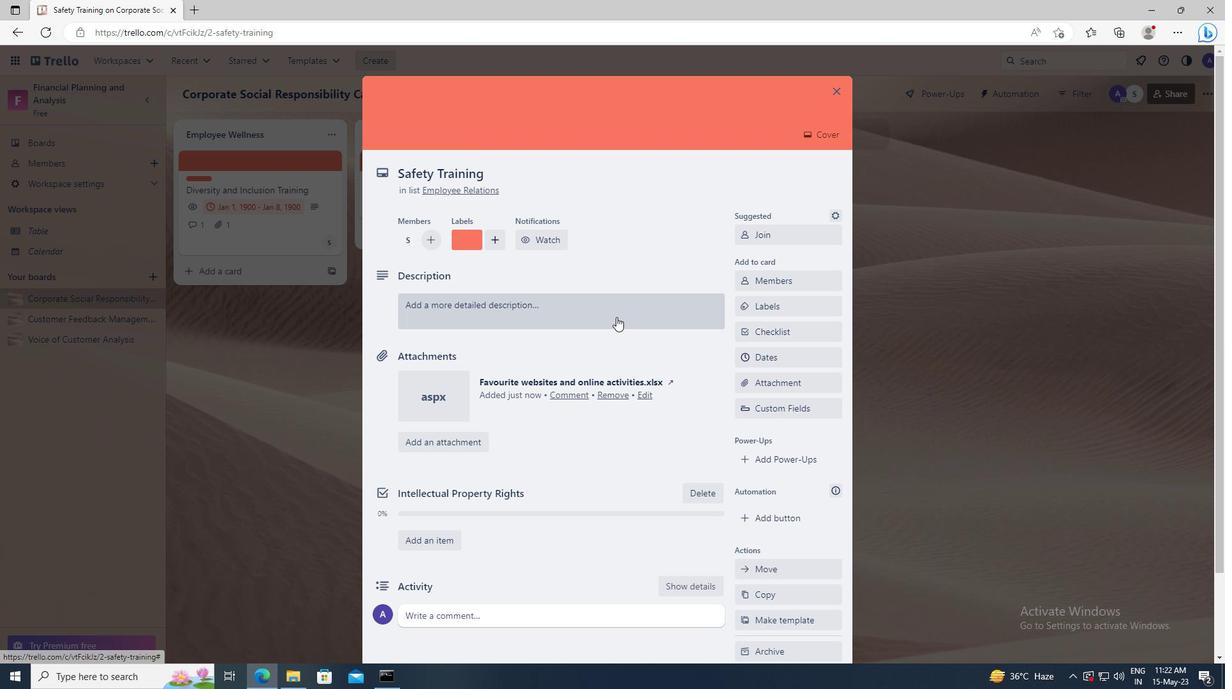 
Action: Mouse moved to (614, 316)
Screenshot: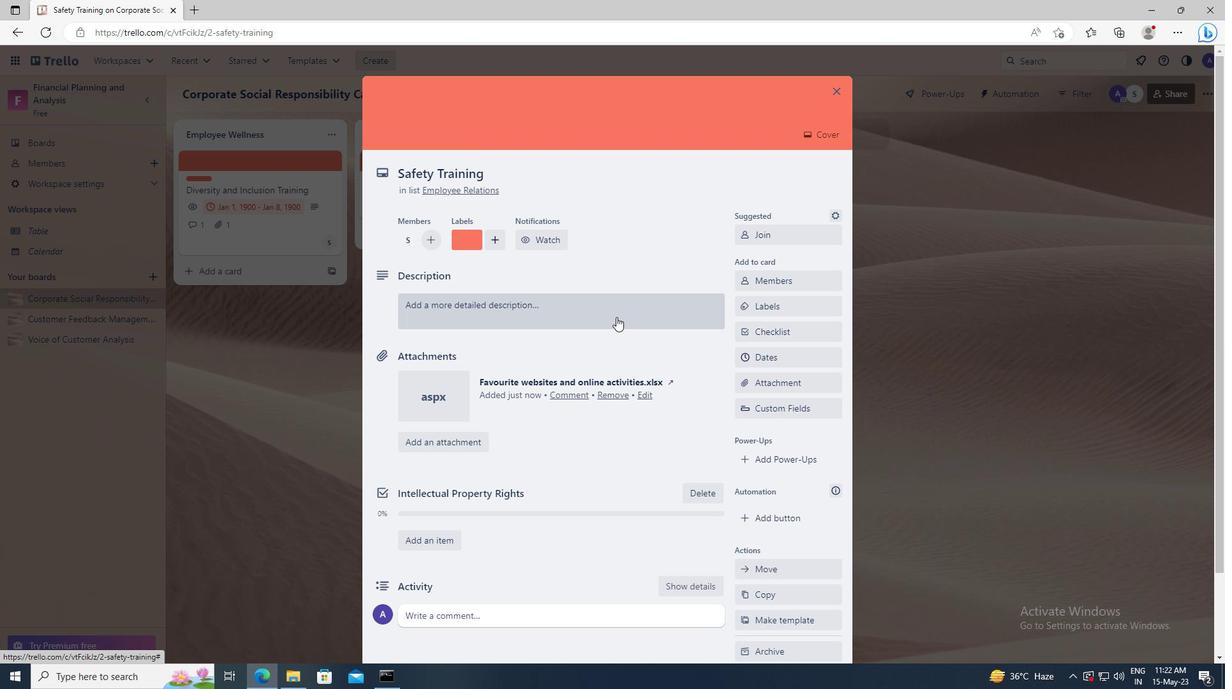
Action: Key pressed <Key.shift>CONDUCT<Key.space>TEAM<Key.space>TRAINING<Key.space>SESSION<Key.space>ON<Key.space>ACTIVE<Key.space>LISTENING<Key.space>AND<Key.space>EMPATHY
Screenshot: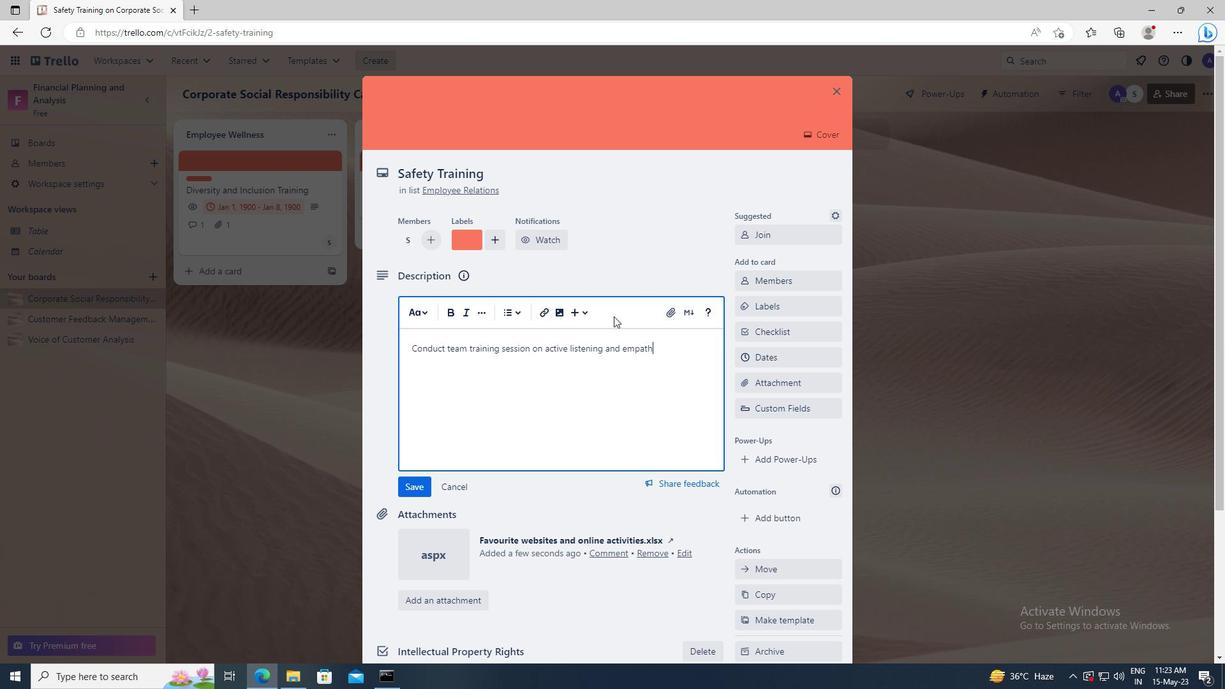 
Action: Mouse scrolled (614, 316) with delta (0, 0)
Screenshot: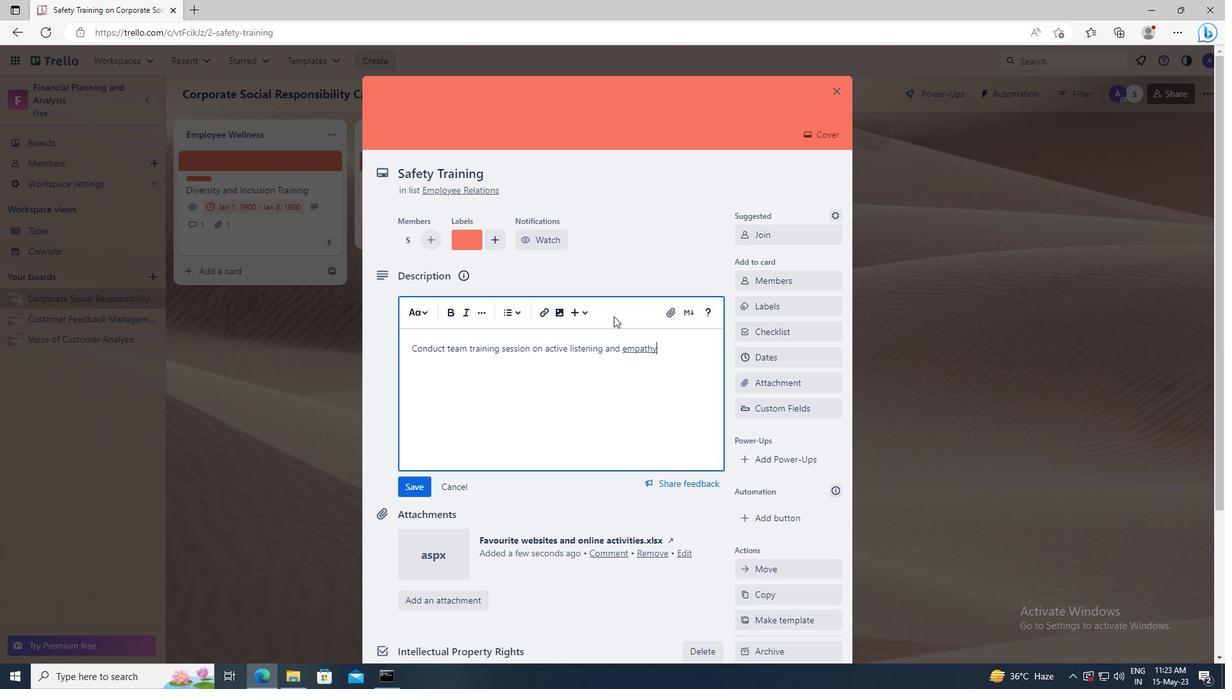 
Action: Mouse moved to (420, 395)
Screenshot: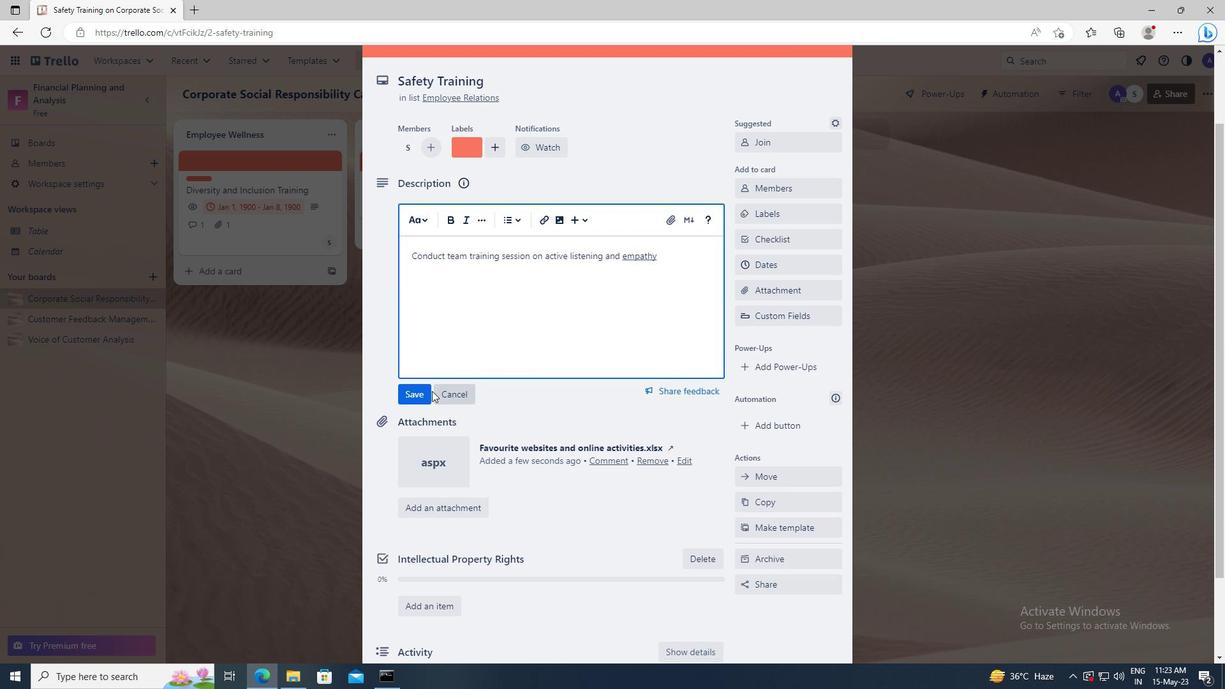 
Action: Mouse pressed left at (420, 395)
Screenshot: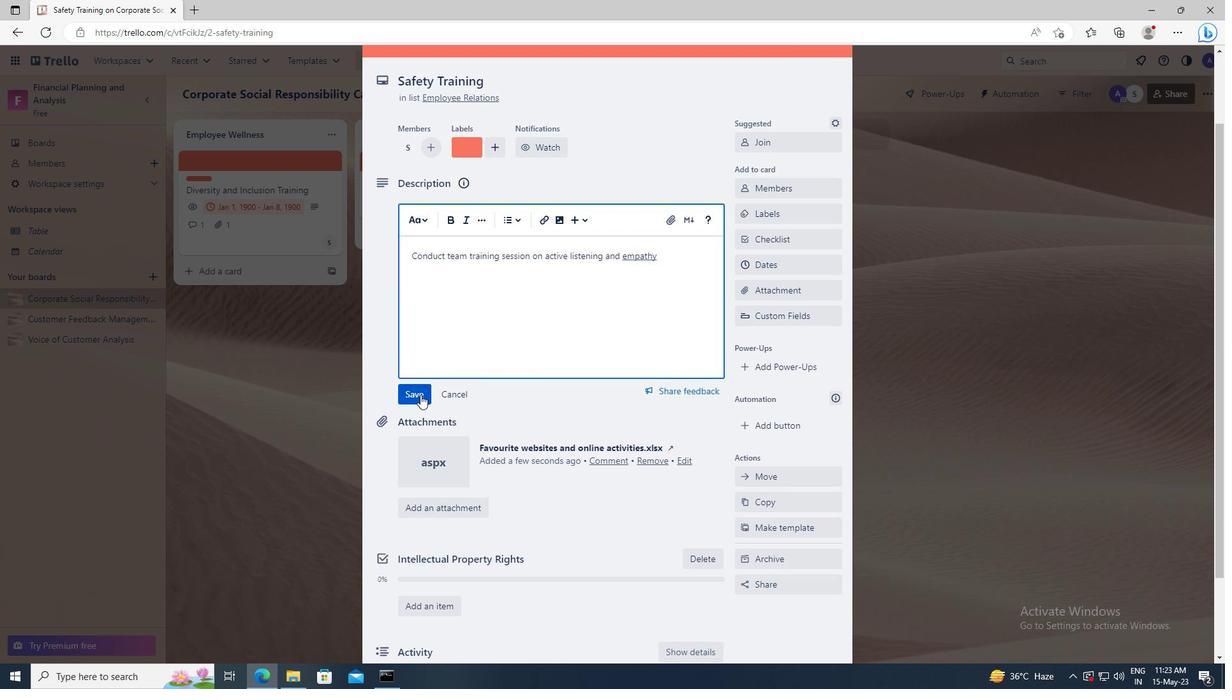 
Action: Mouse moved to (420, 395)
Screenshot: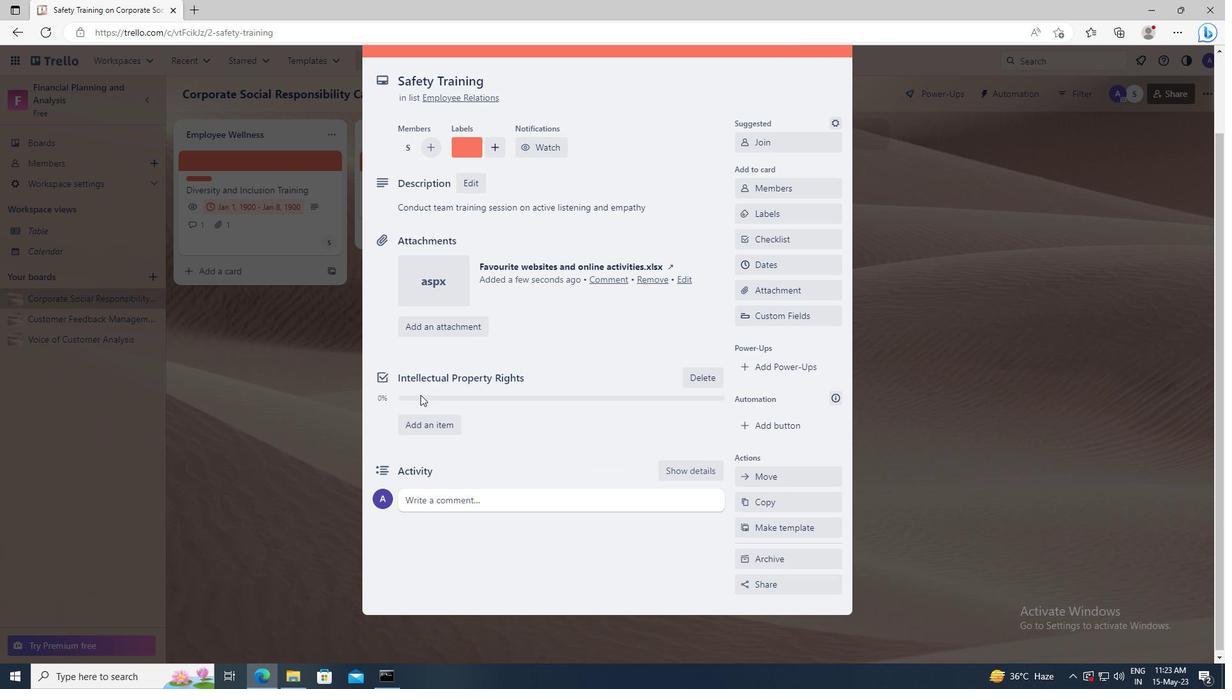 
Action: Mouse scrolled (420, 395) with delta (0, 0)
Screenshot: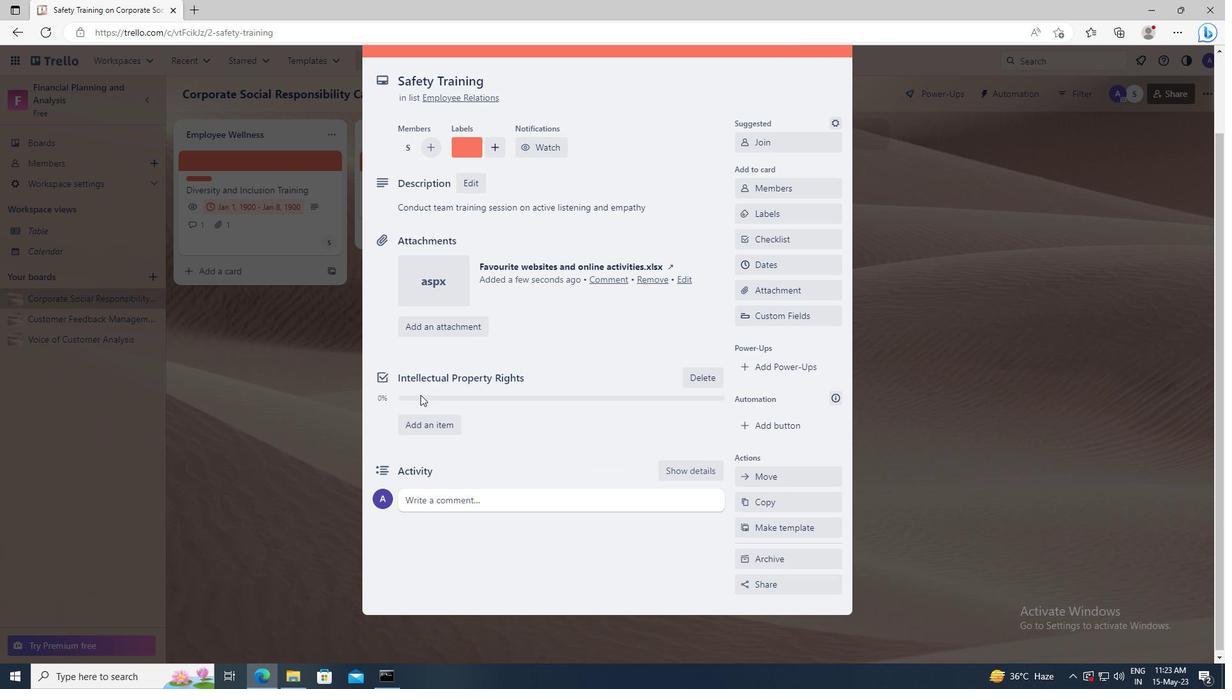 
Action: Mouse moved to (427, 501)
Screenshot: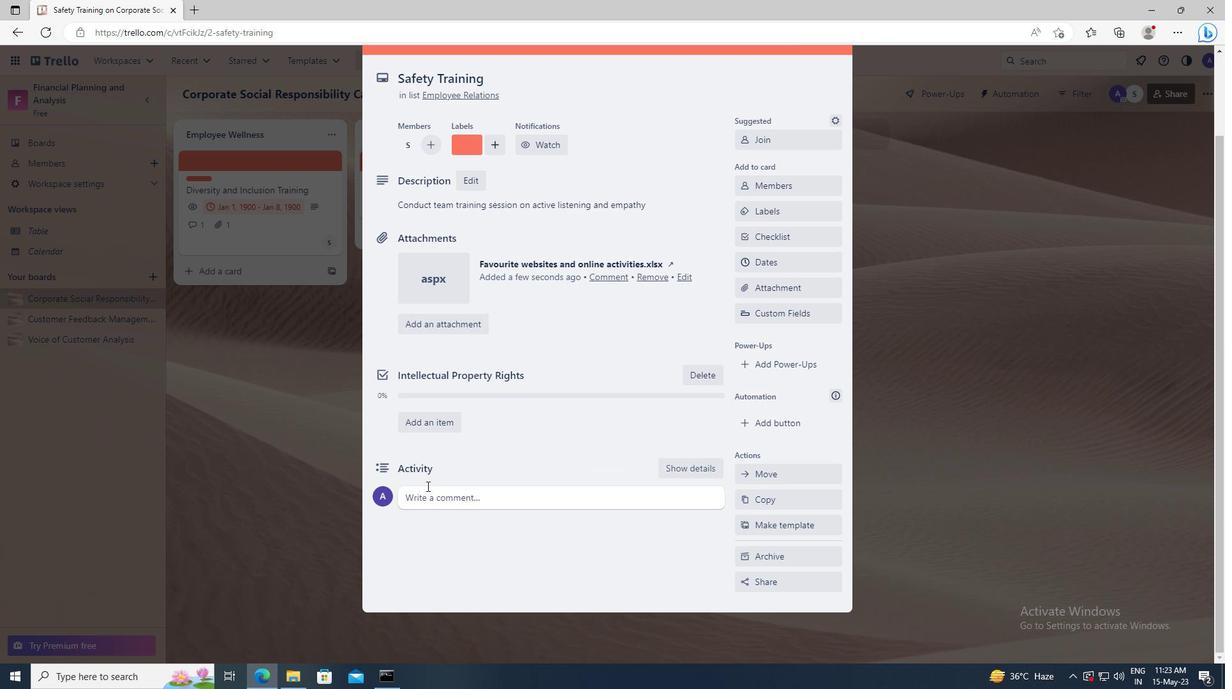 
Action: Mouse pressed left at (427, 501)
Screenshot: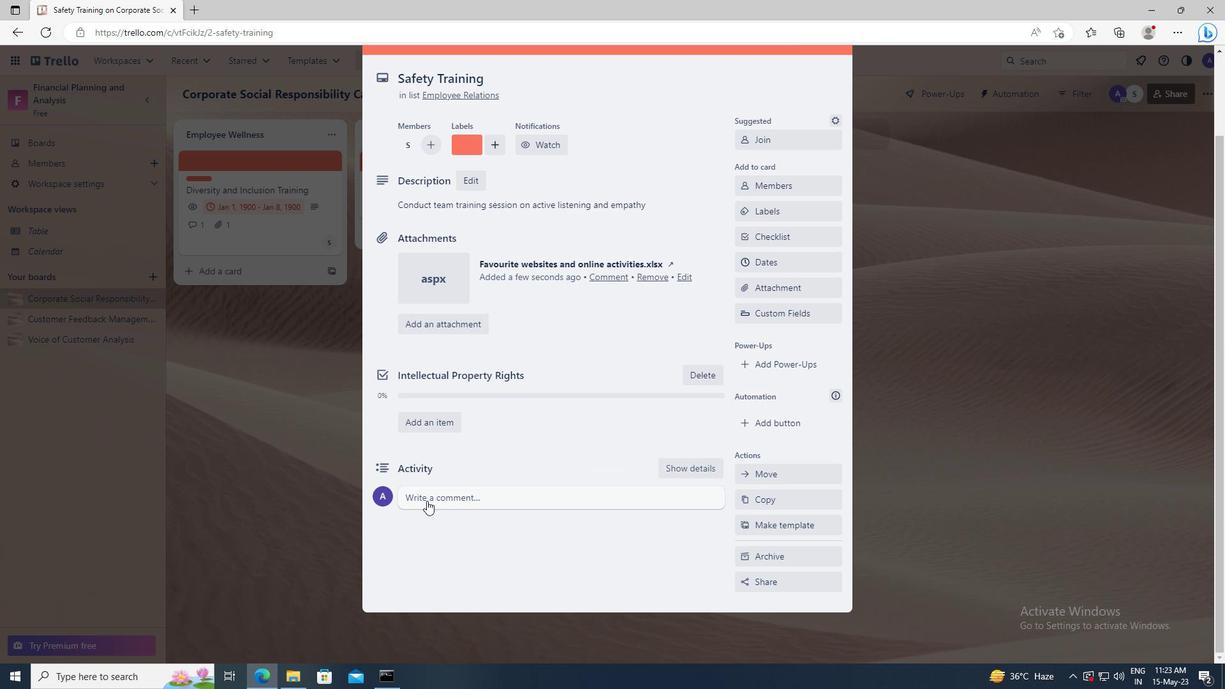 
Action: Key pressed <Key.shift><Key.shift>THIS<Key.space>TASK<Key.space>PRESENTS<Key.space>AN<Key.space>OPPORTUNITY<Key.space>TO<Key.space>DEMONSTRATE<Key.space>OUR<Key.space>CREATIVITY<Key.space>AND<Key.space>INNOVATION,<Key.space>THINKING<Key.space>OUTSIDE<Key.space>THE<Key.space>BOX<Key.space>TO<Key.space>FIND<Key.space>NEW<Key.space>SOLUTIONS.
Screenshot: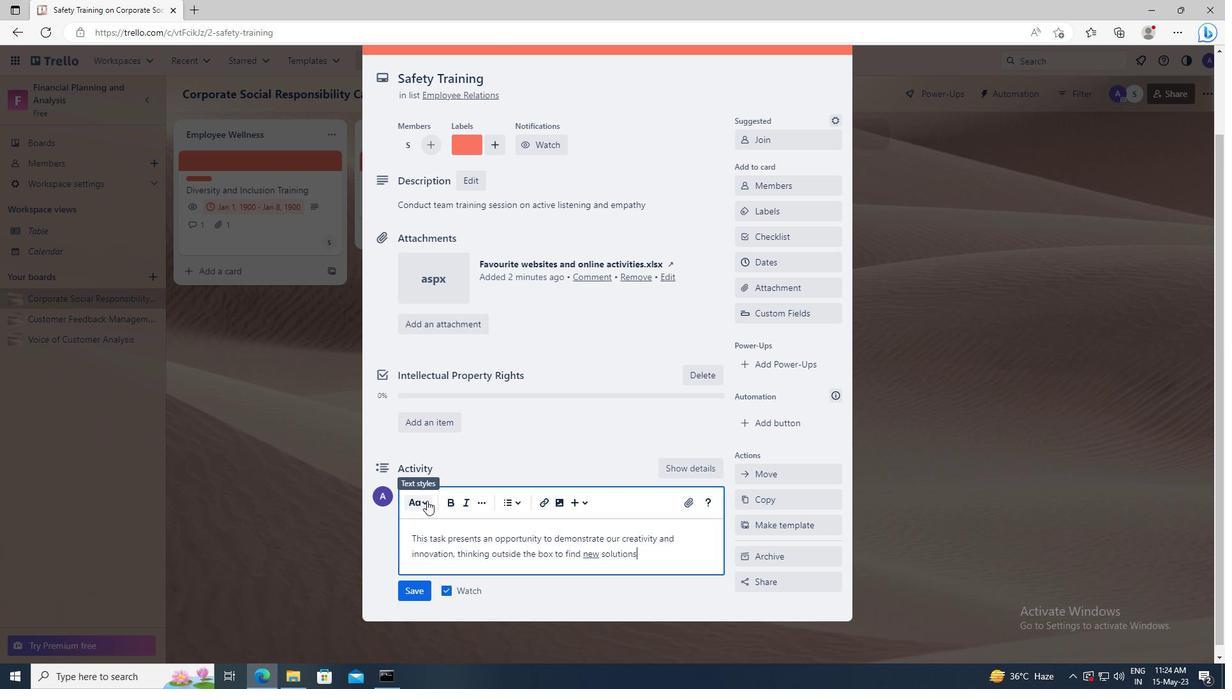 
Action: Mouse moved to (422, 589)
Screenshot: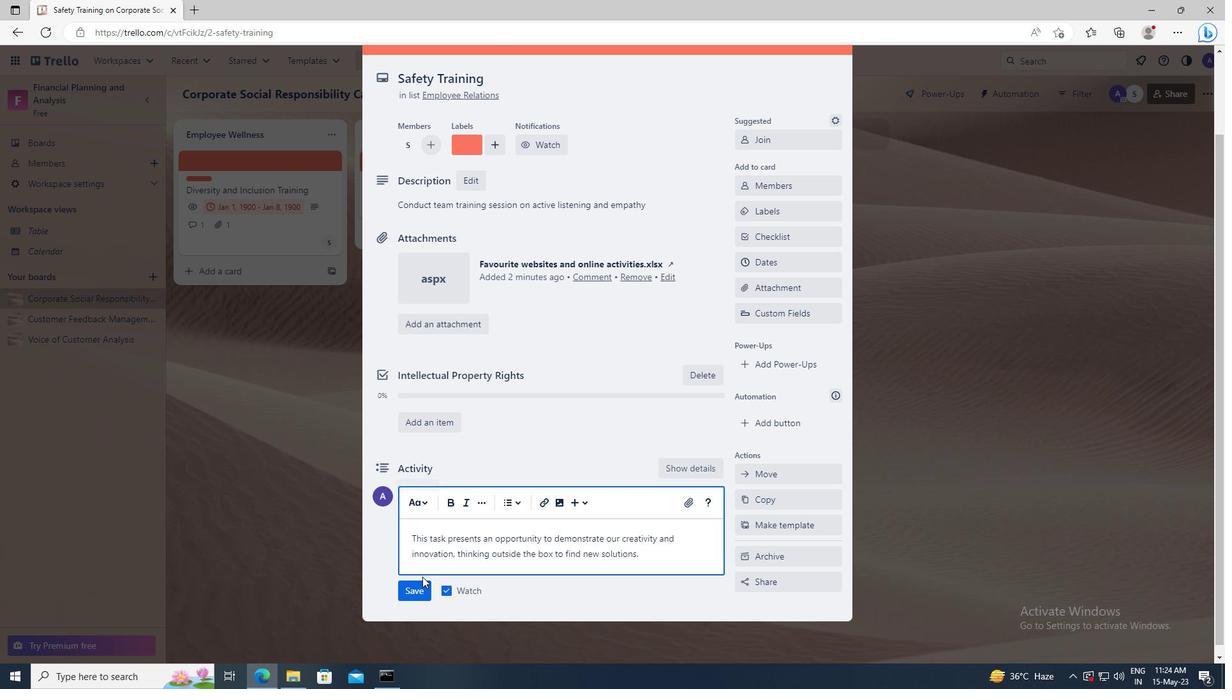 
Action: Mouse pressed left at (422, 589)
Screenshot: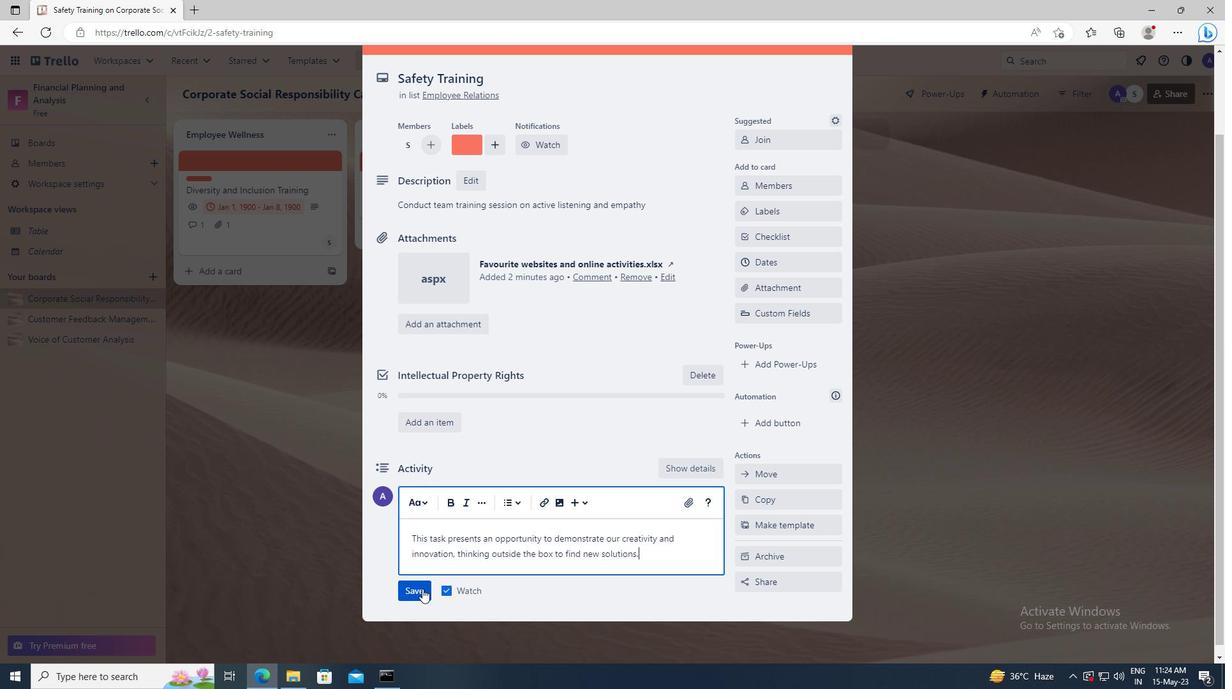 
Action: Mouse moved to (760, 263)
Screenshot: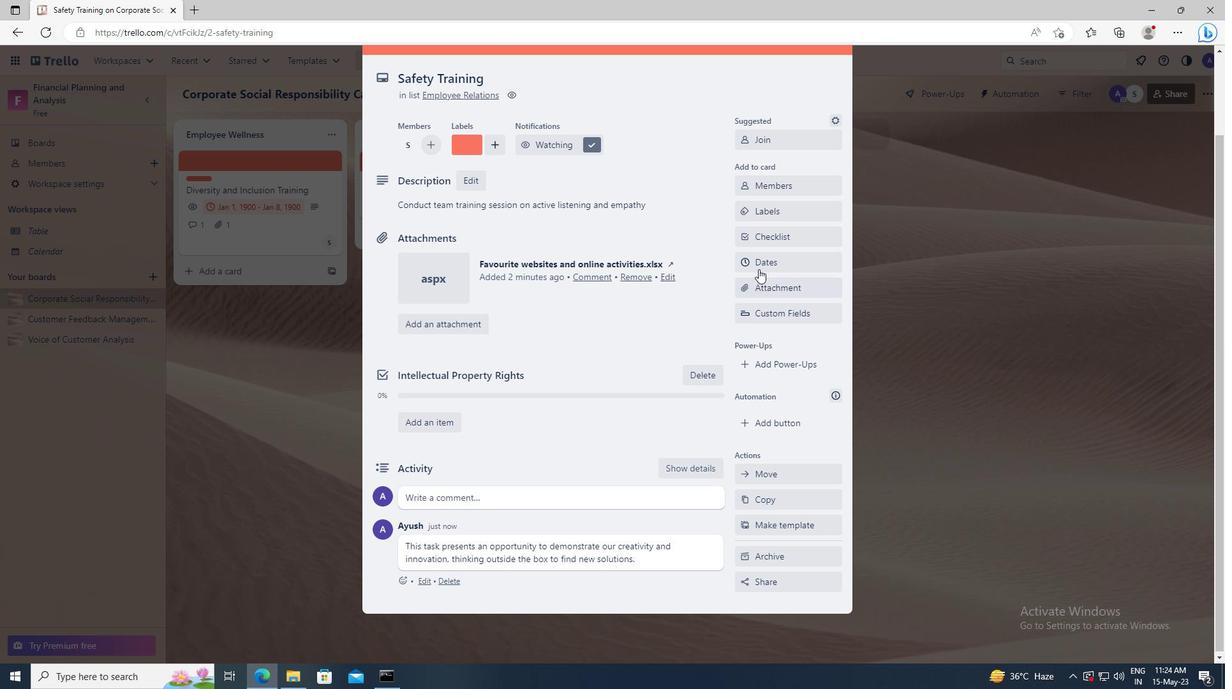 
Action: Mouse pressed left at (760, 263)
Screenshot: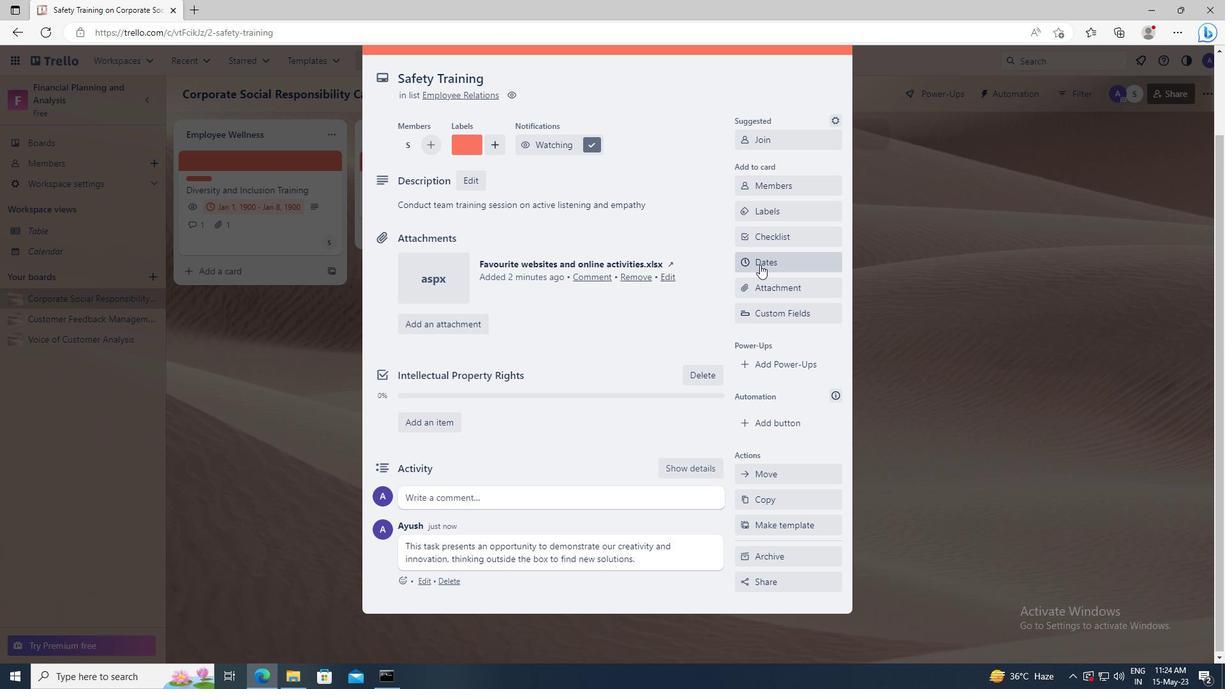 
Action: Mouse moved to (749, 326)
Screenshot: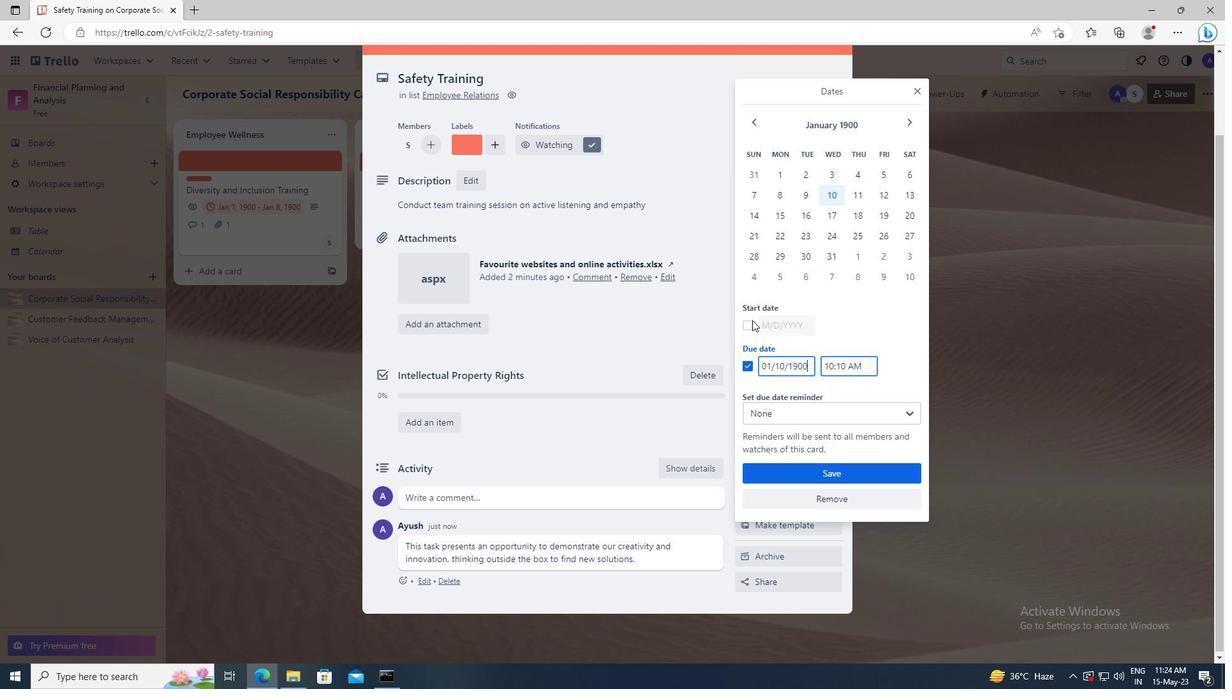 
Action: Mouse pressed left at (749, 326)
Screenshot: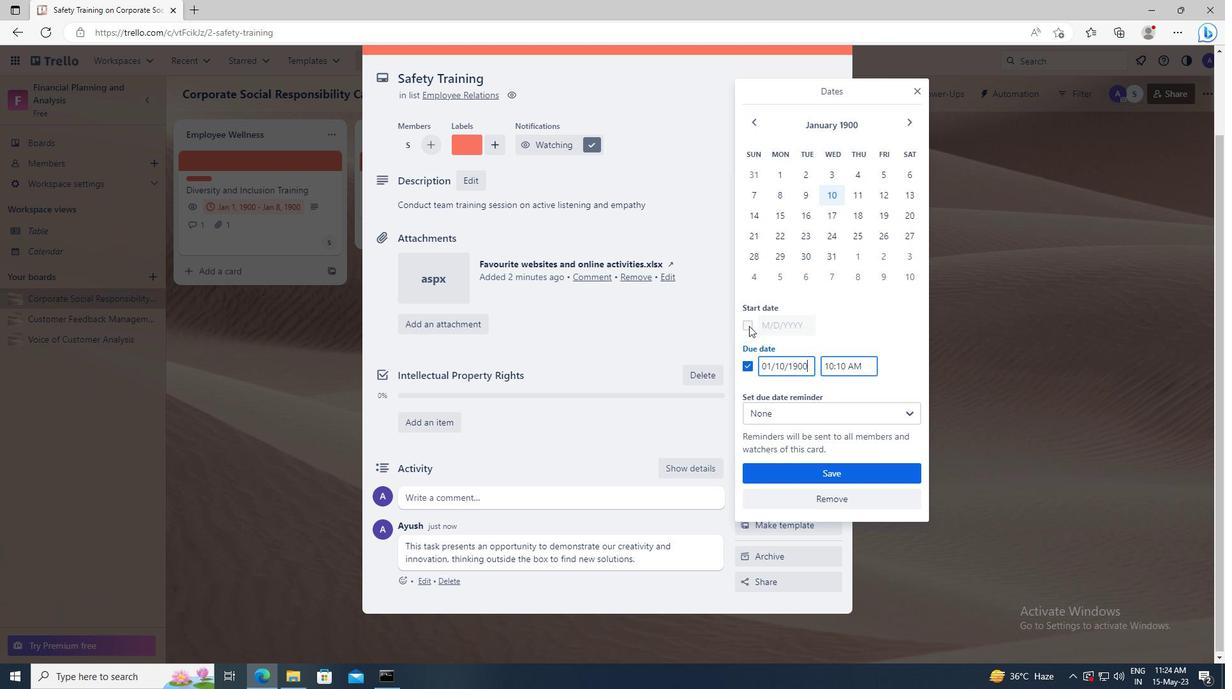 
Action: Mouse moved to (809, 324)
Screenshot: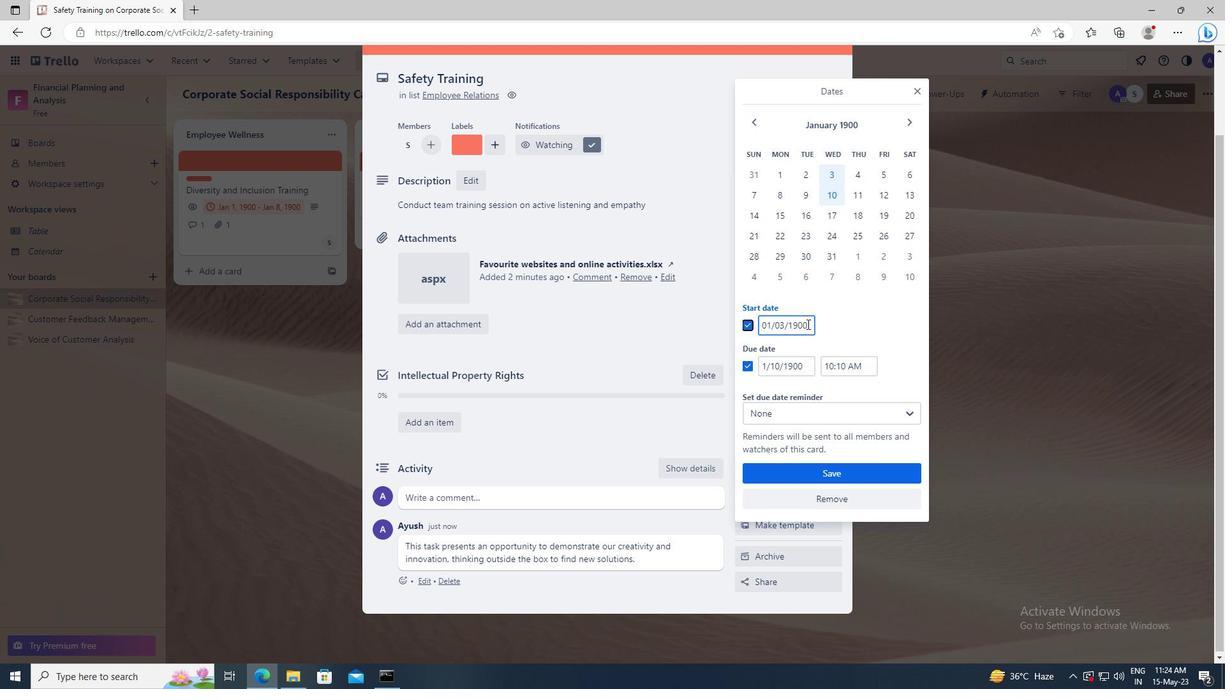 
Action: Mouse pressed left at (809, 324)
Screenshot: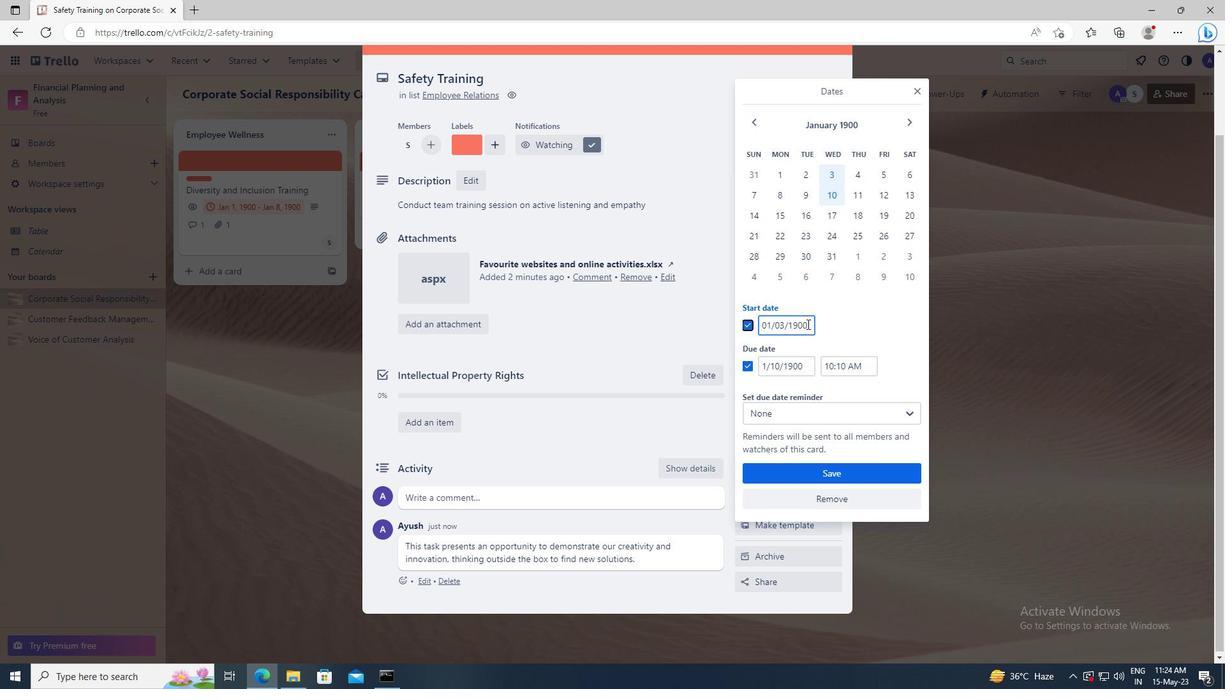
Action: Mouse moved to (808, 326)
Screenshot: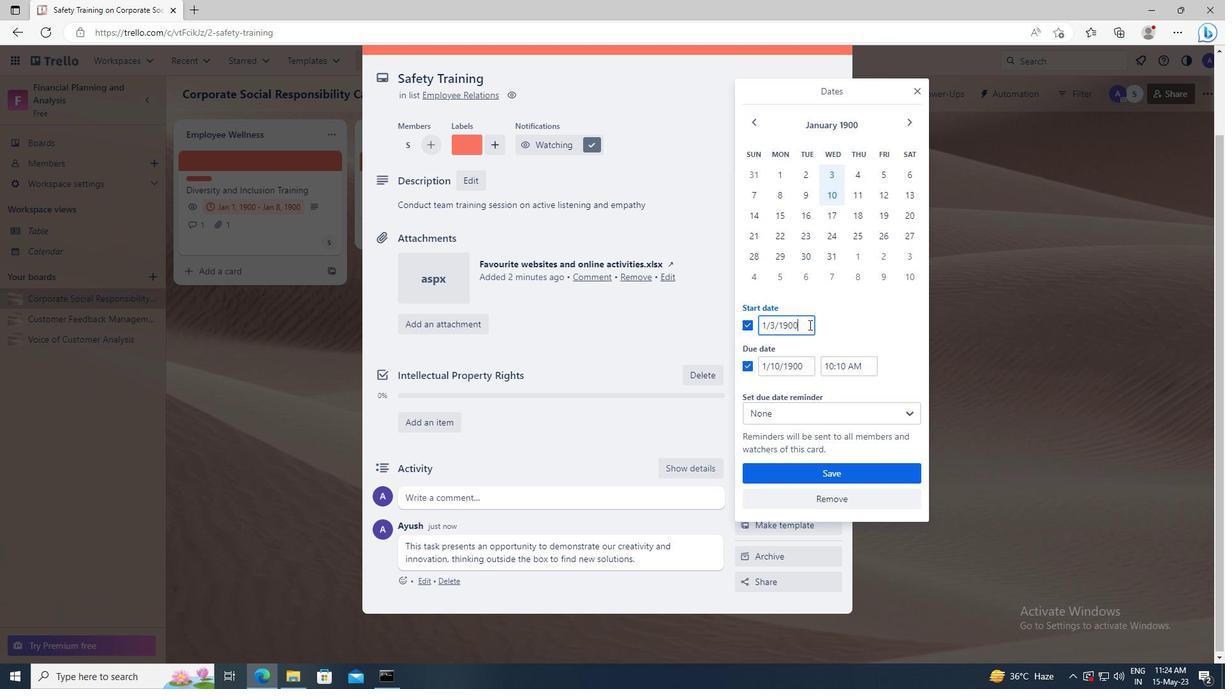 
Action: Key pressed <Key.left><Key.left><Key.left><Key.left><Key.left><Key.backspace>4
Screenshot: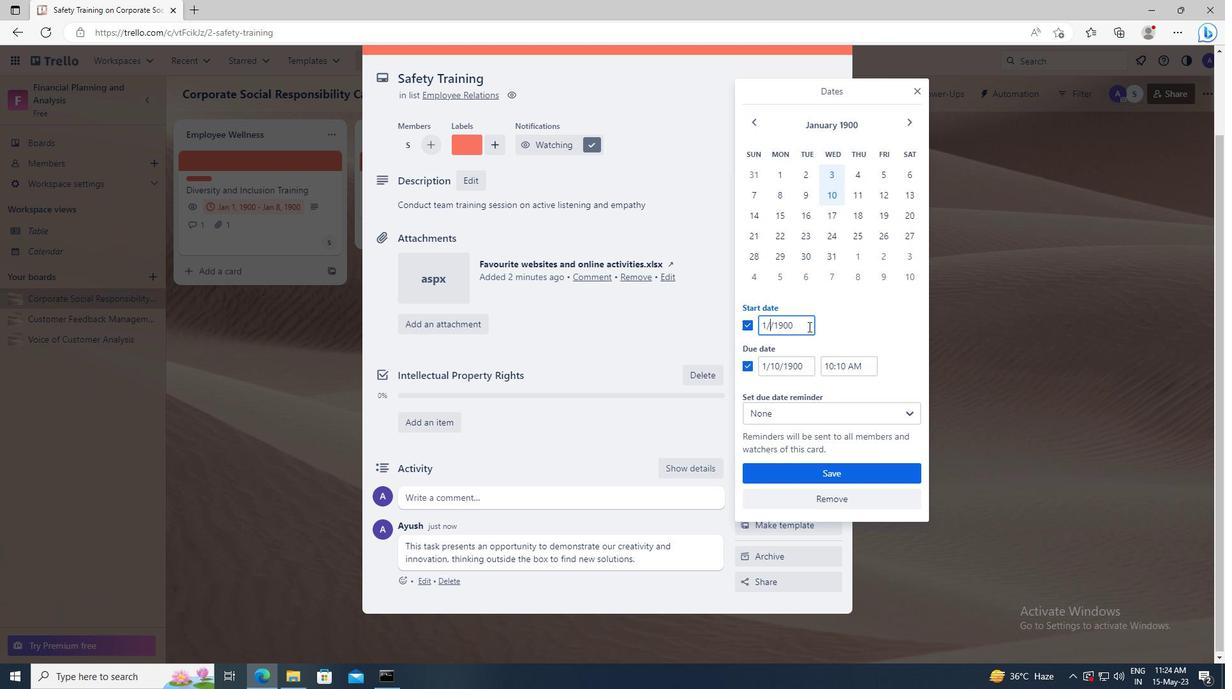 
Action: Mouse moved to (810, 370)
Screenshot: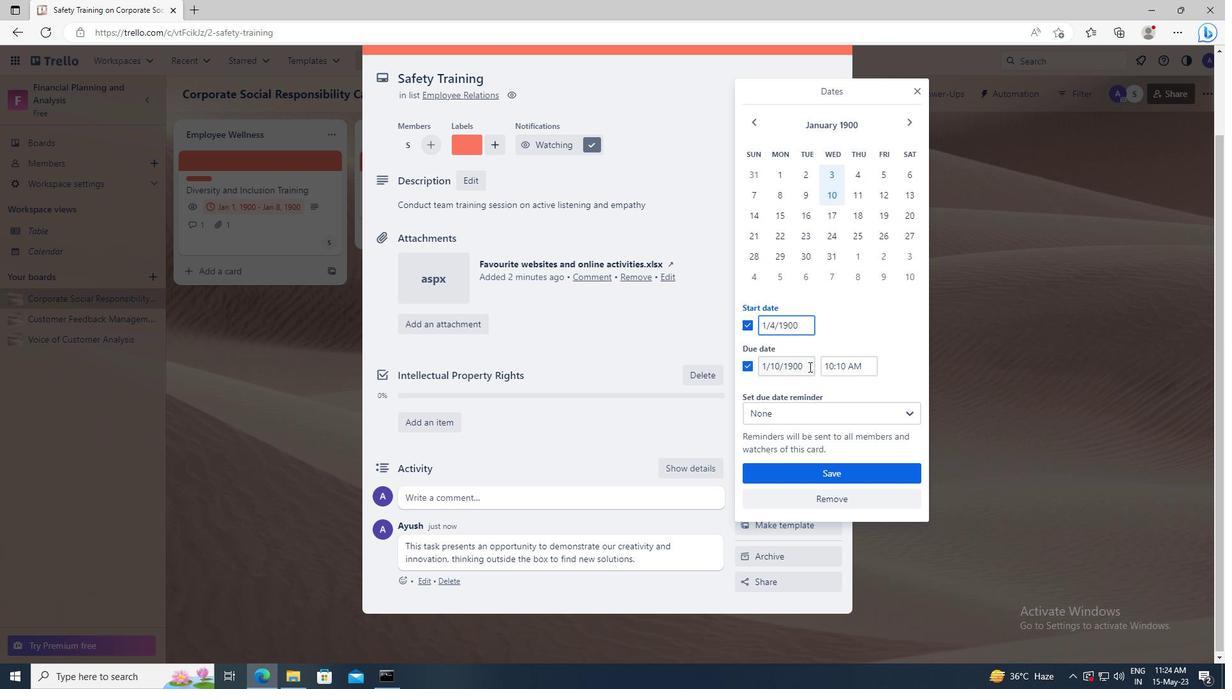 
Action: Mouse pressed left at (810, 370)
Screenshot: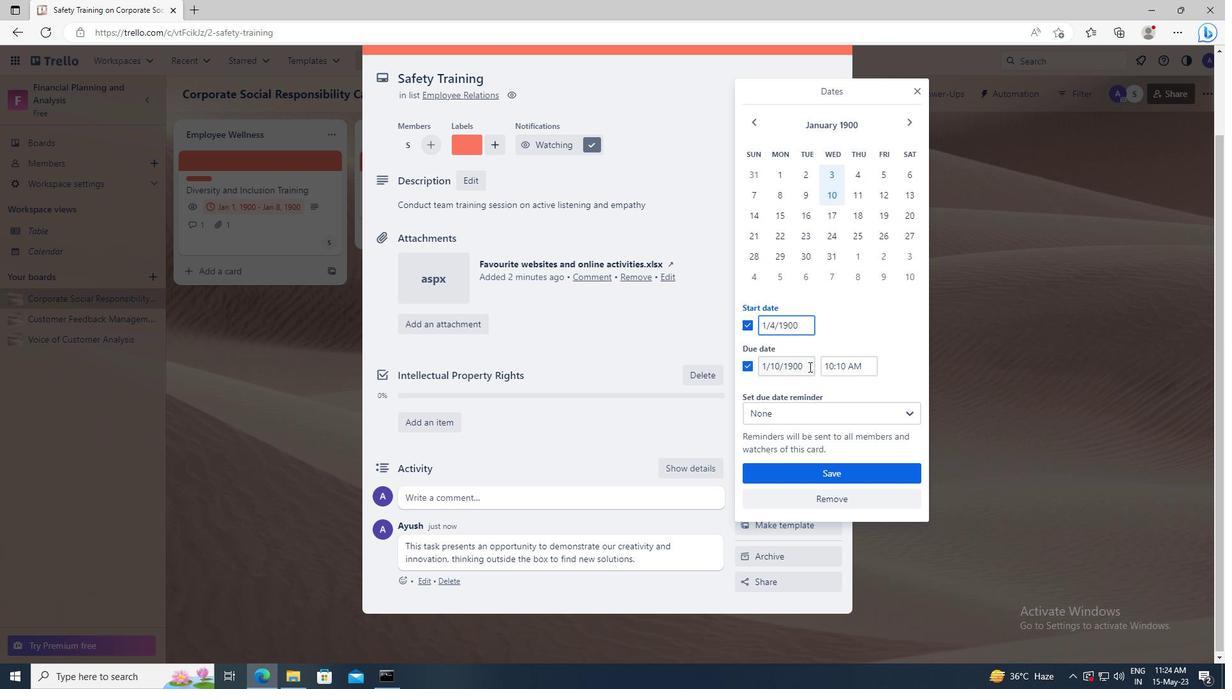 
Action: Key pressed <Key.left><Key.left><Key.left><Key.left><Key.left><Key.backspace><Key.backspace>11
Screenshot: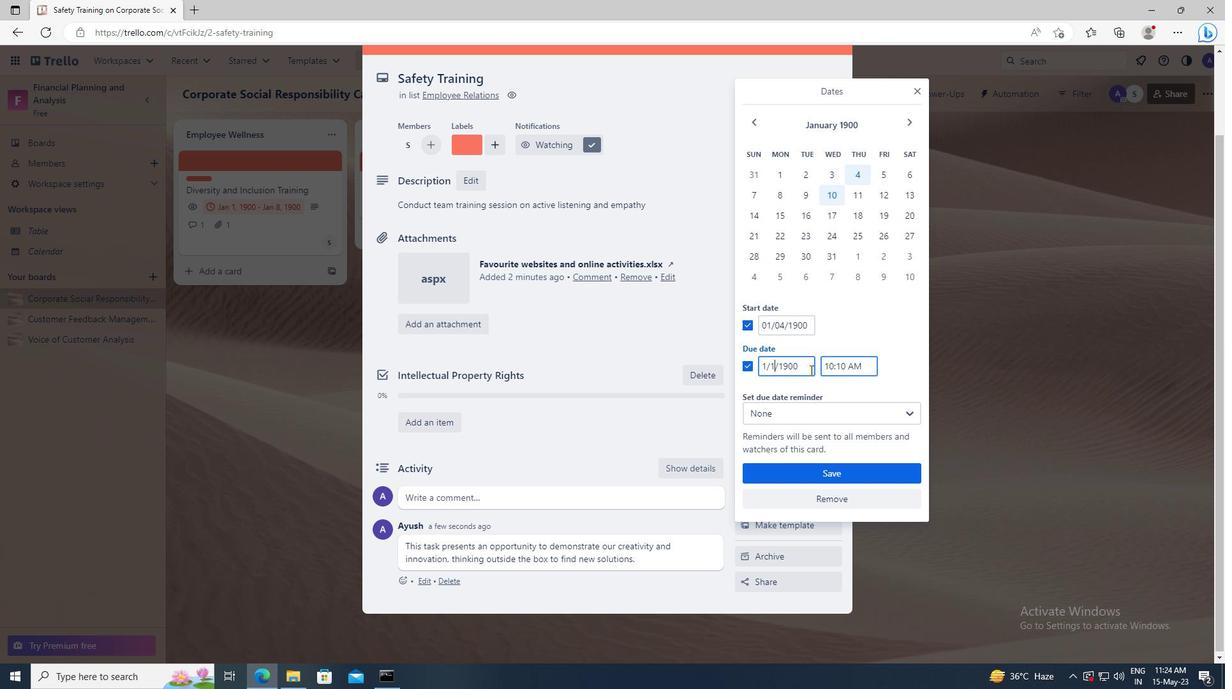 
Action: Mouse moved to (822, 475)
Screenshot: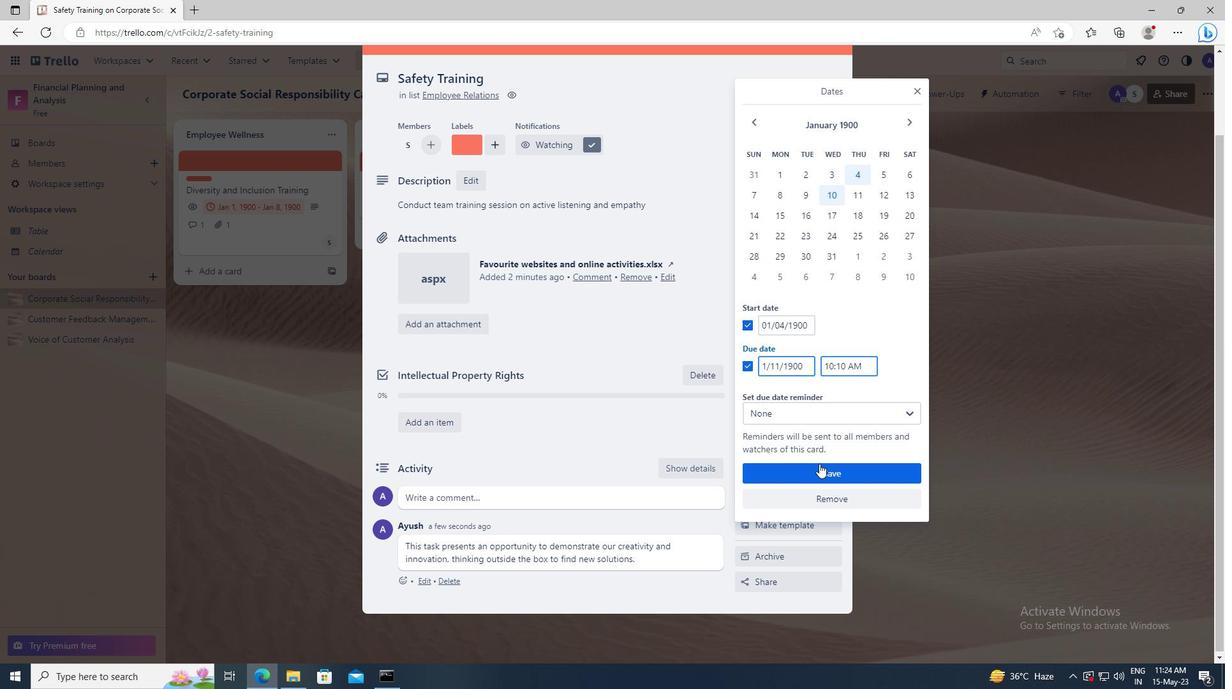 
Action: Mouse pressed left at (822, 475)
Screenshot: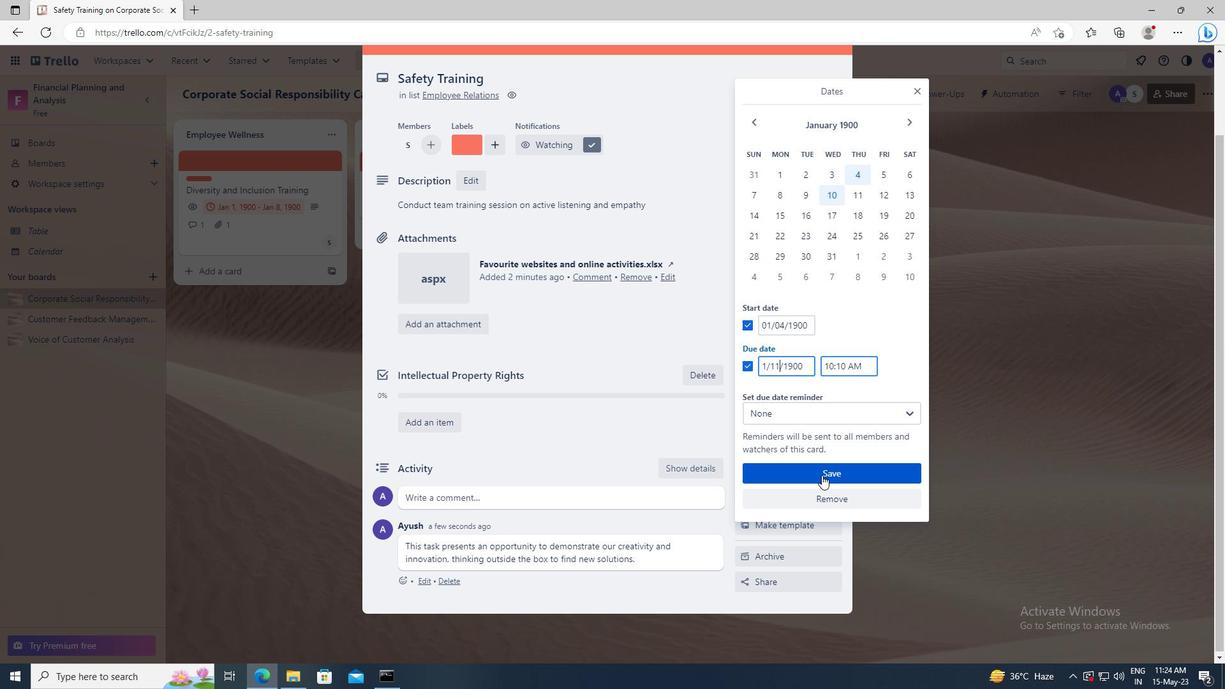 
Action: Mouse moved to (823, 475)
Screenshot: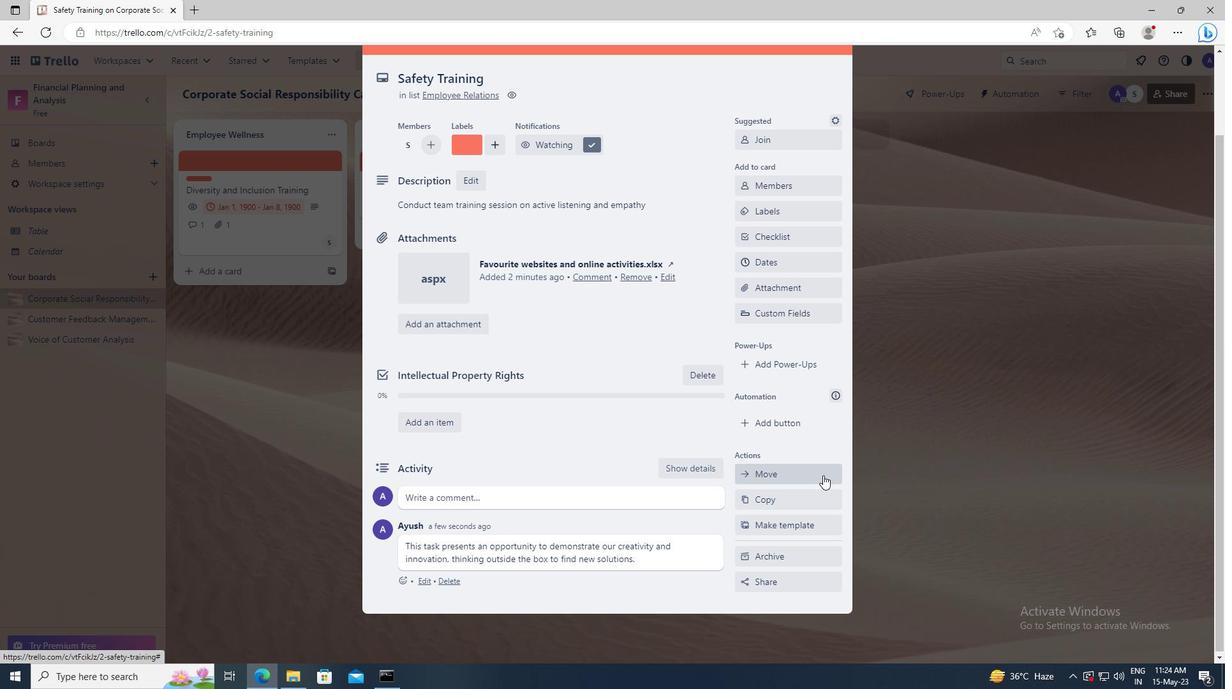 
